 Task: Create a due date automation trigger when advanced on, on the monday of the week a card is due add fields without custom field "Resume" set to a date not in this month at 11:00 AM.
Action: Mouse moved to (932, 274)
Screenshot: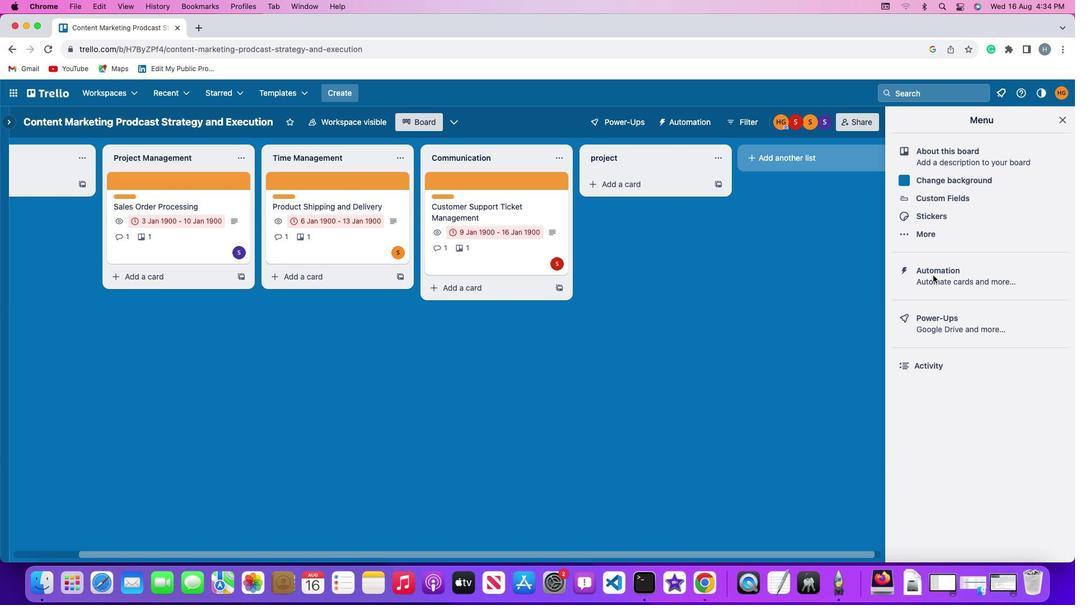 
Action: Mouse pressed left at (932, 274)
Screenshot: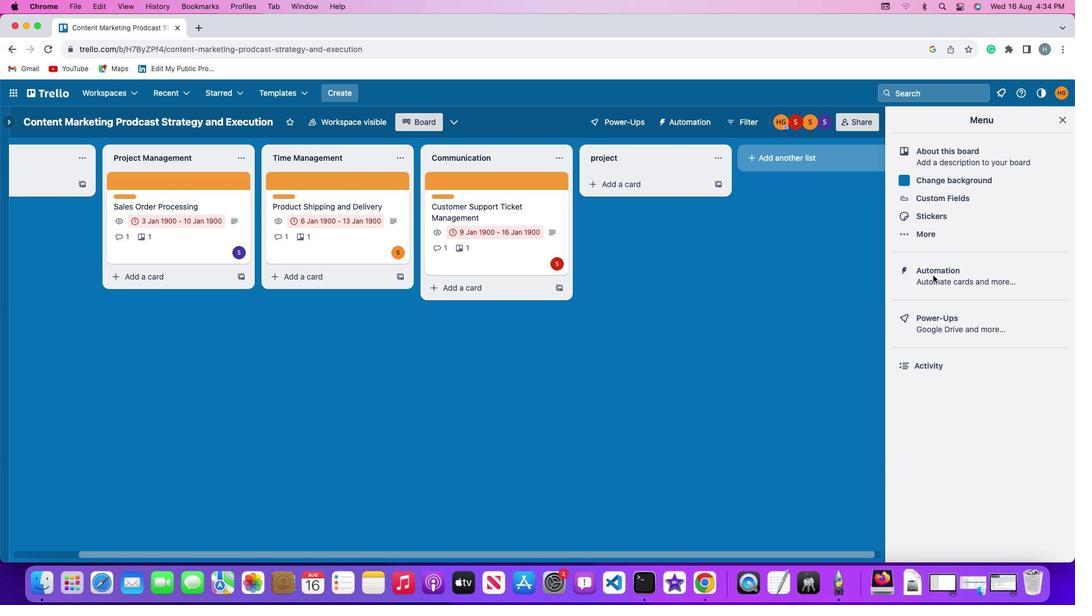 
Action: Mouse pressed left at (932, 274)
Screenshot: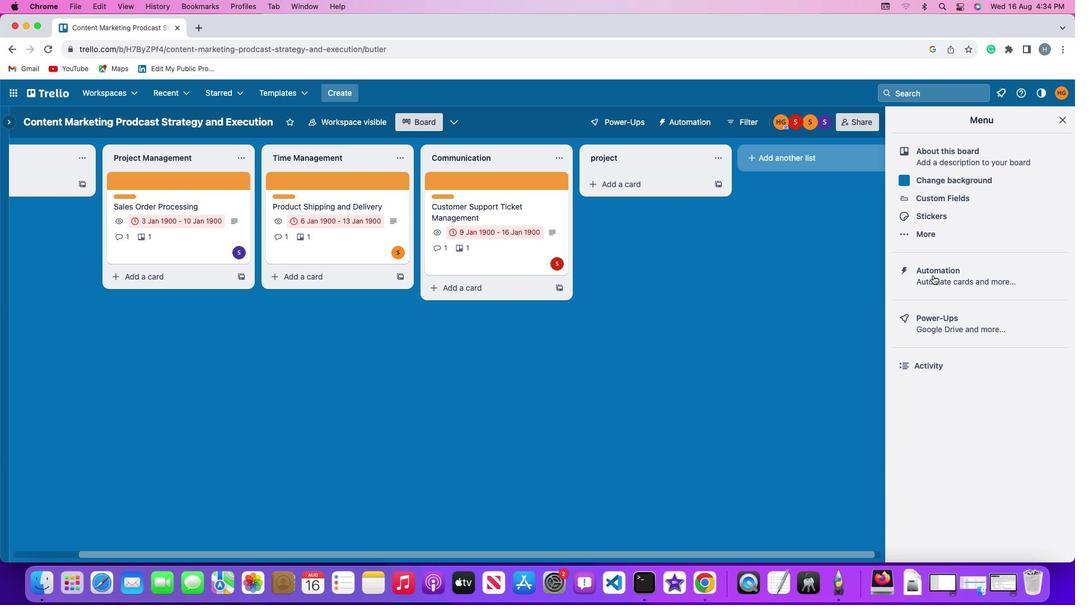 
Action: Mouse moved to (79, 261)
Screenshot: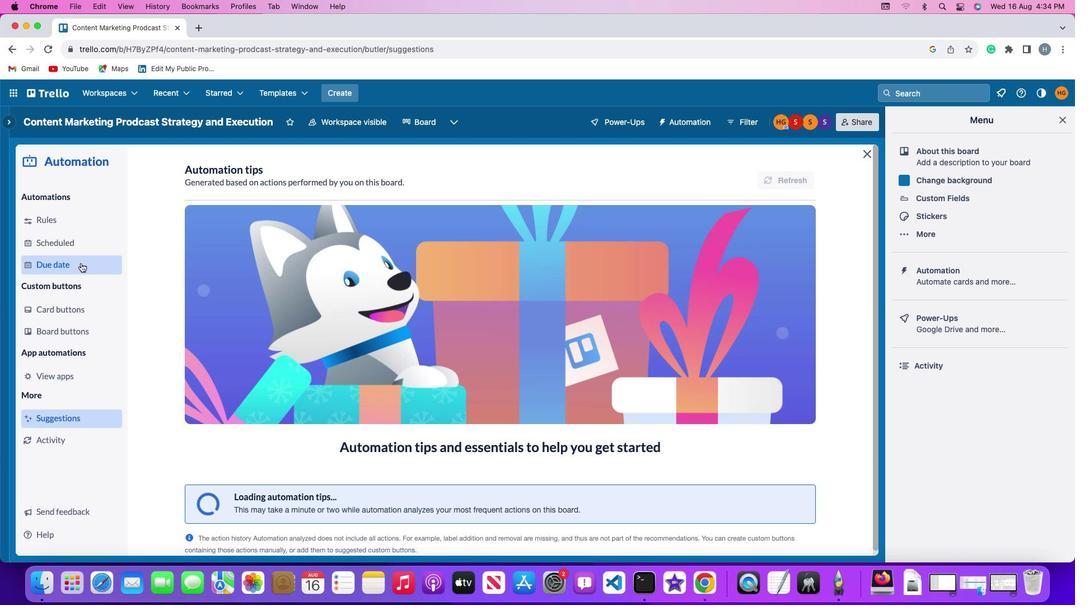 
Action: Mouse pressed left at (79, 261)
Screenshot: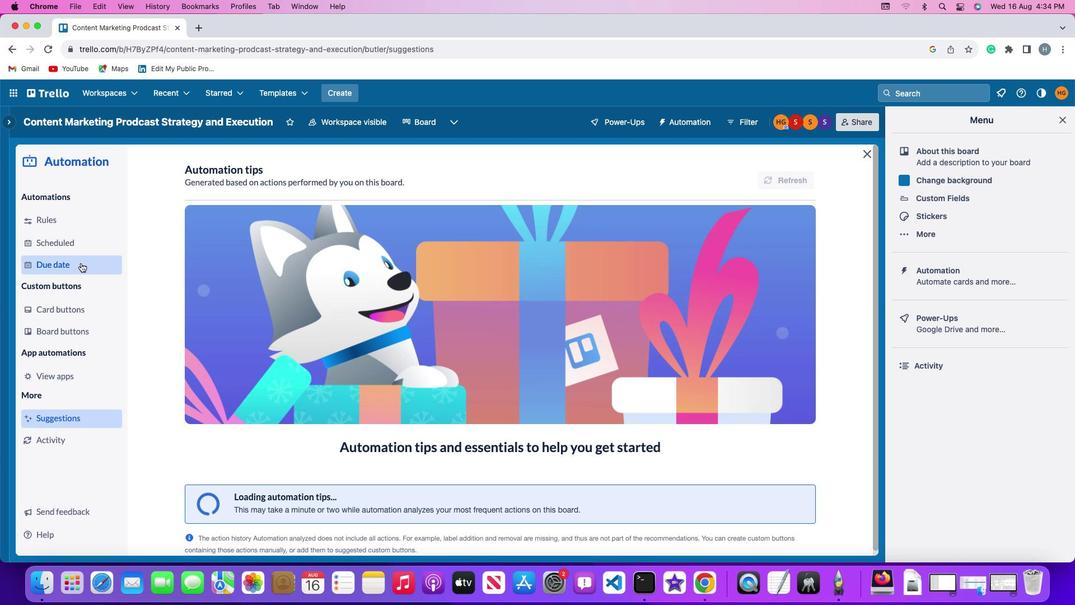 
Action: Mouse moved to (755, 174)
Screenshot: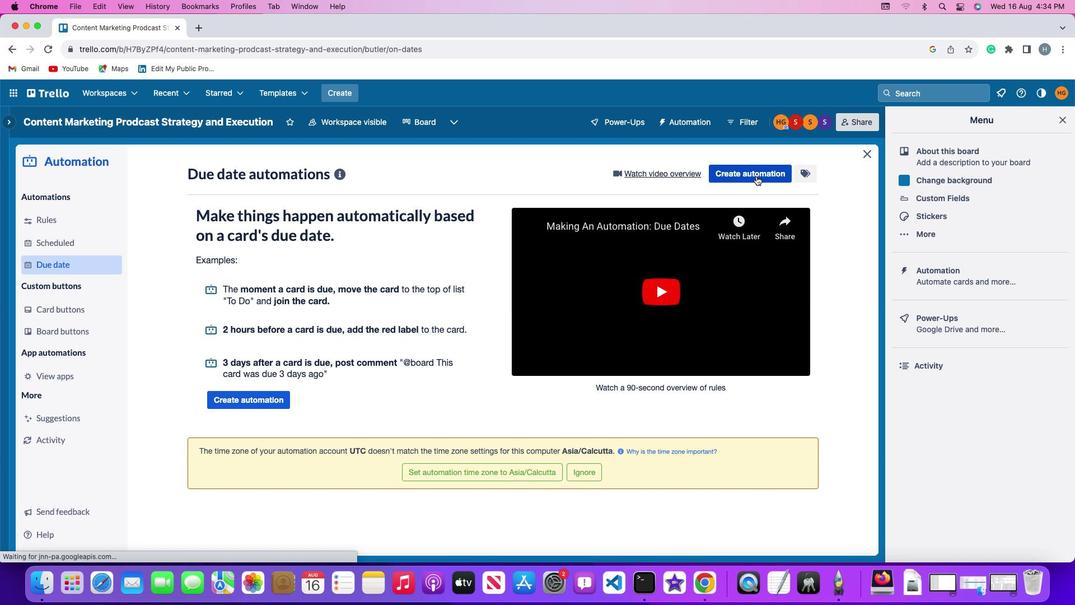 
Action: Mouse pressed left at (755, 174)
Screenshot: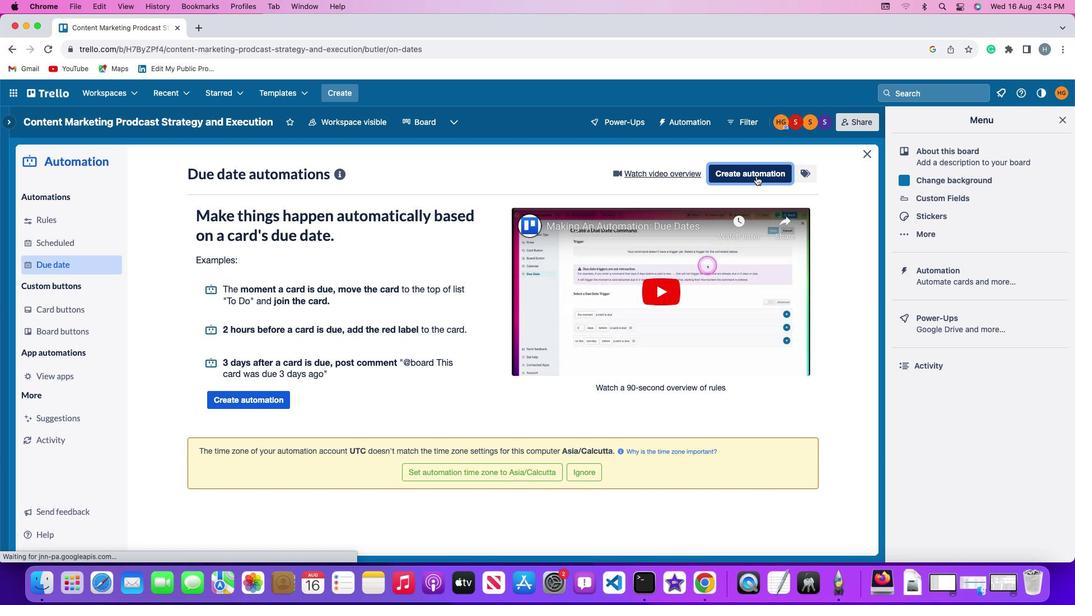 
Action: Mouse moved to (207, 278)
Screenshot: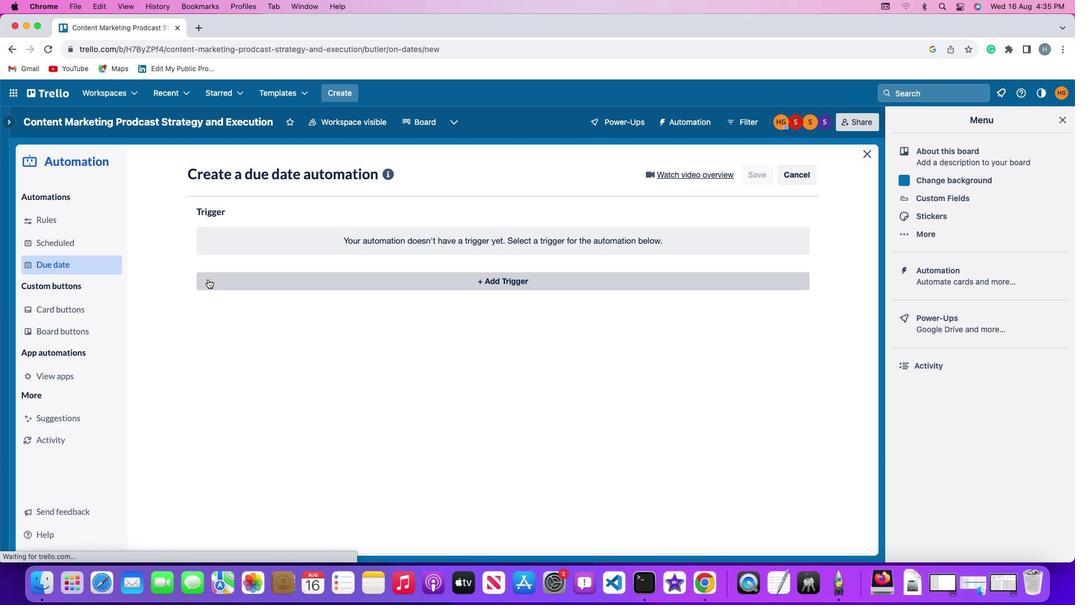 
Action: Mouse pressed left at (207, 278)
Screenshot: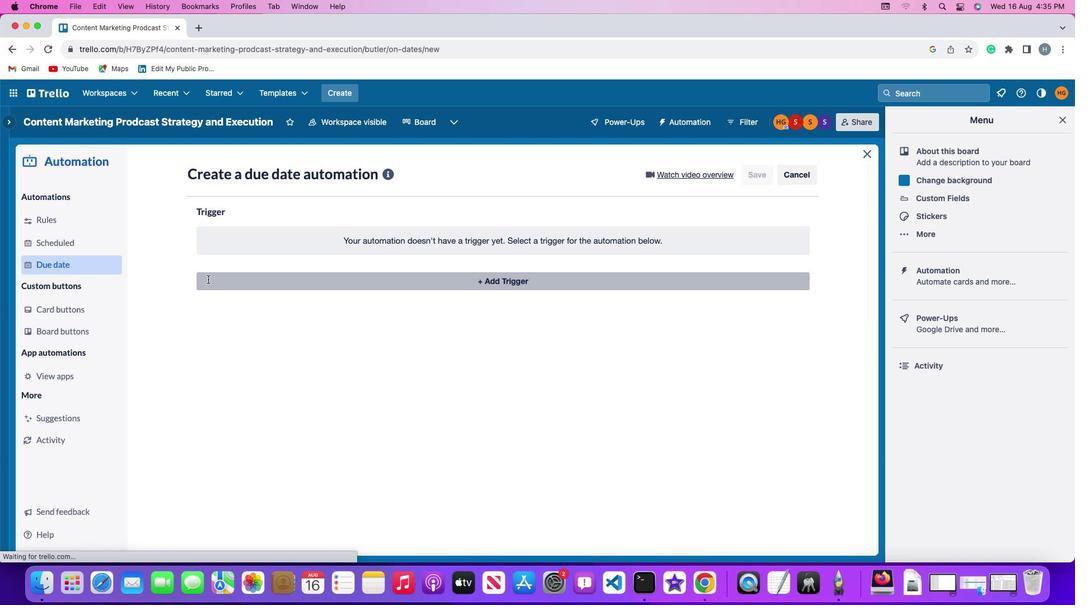 
Action: Mouse moved to (253, 486)
Screenshot: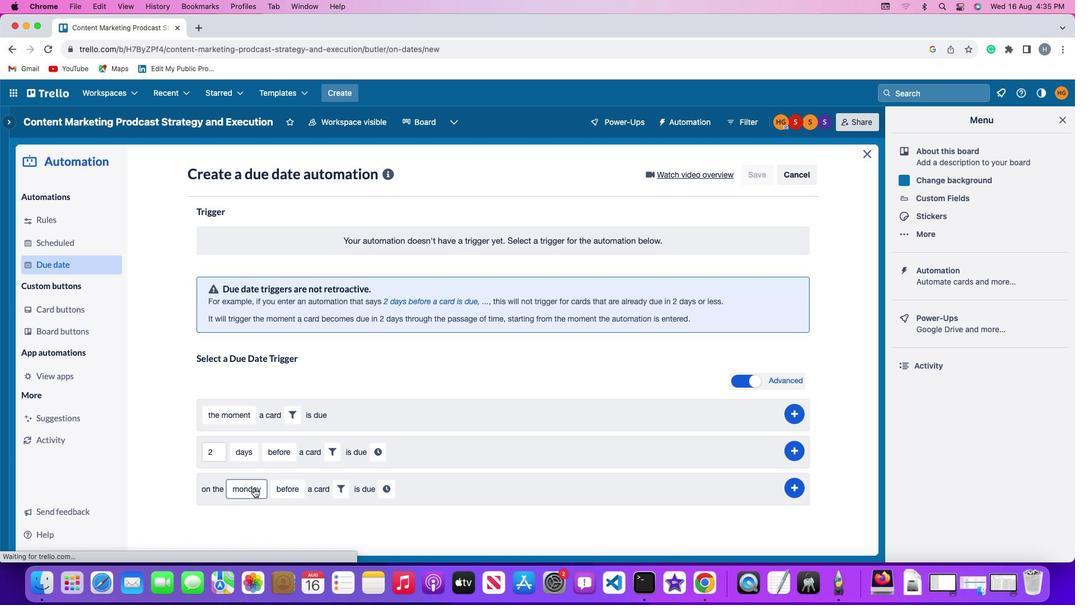 
Action: Mouse pressed left at (253, 486)
Screenshot: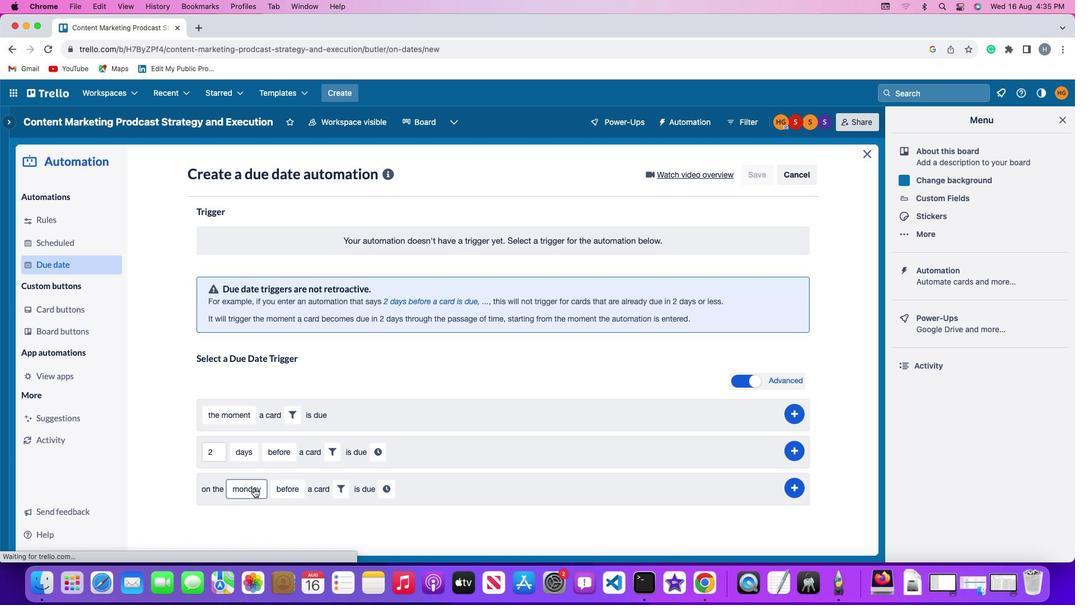 
Action: Mouse moved to (258, 331)
Screenshot: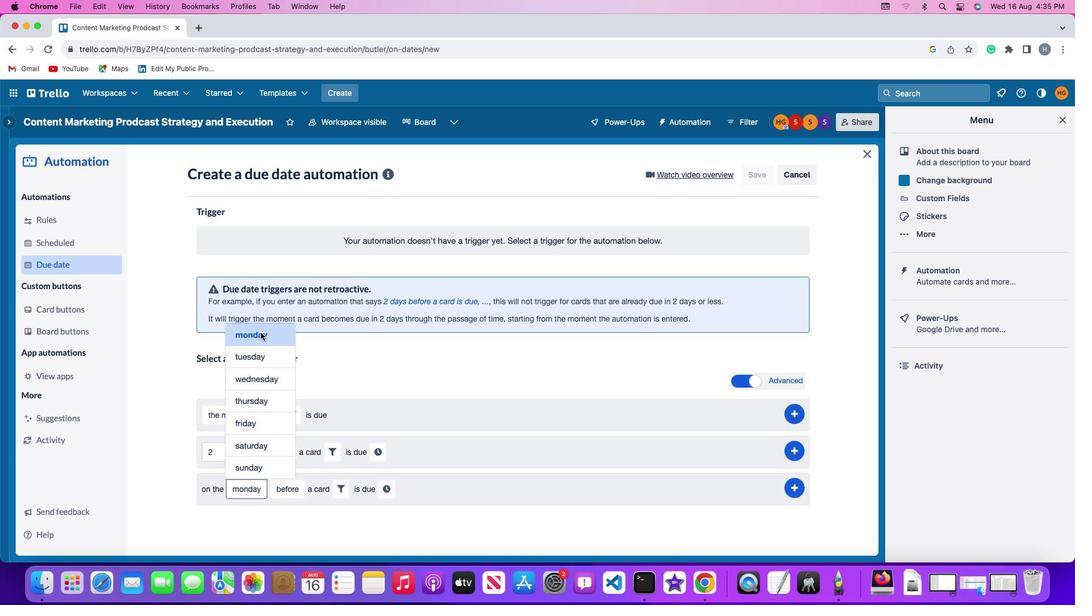 
Action: Mouse pressed left at (258, 331)
Screenshot: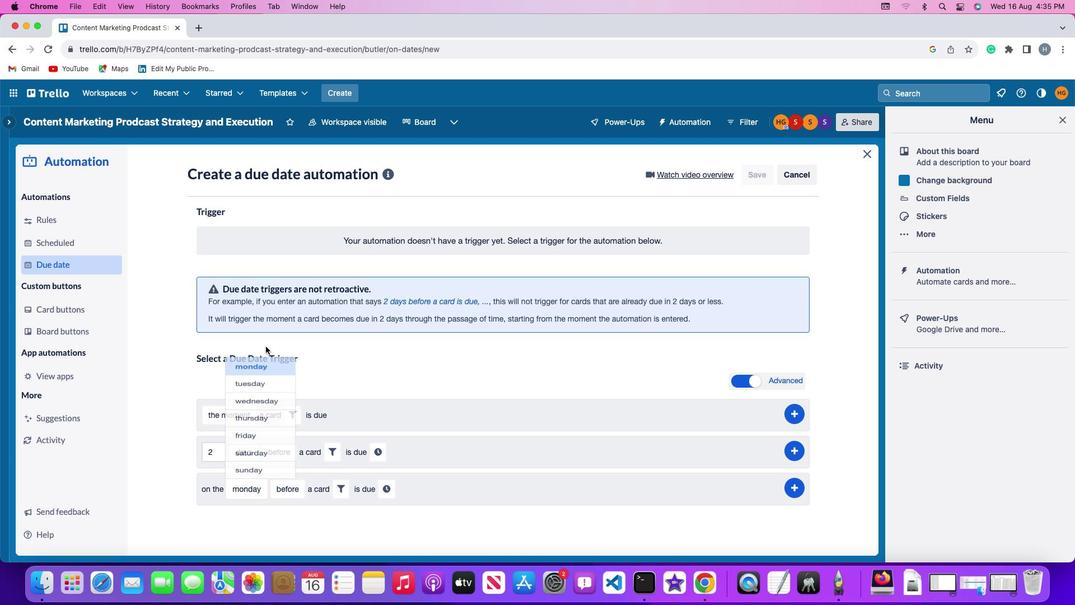 
Action: Mouse moved to (287, 490)
Screenshot: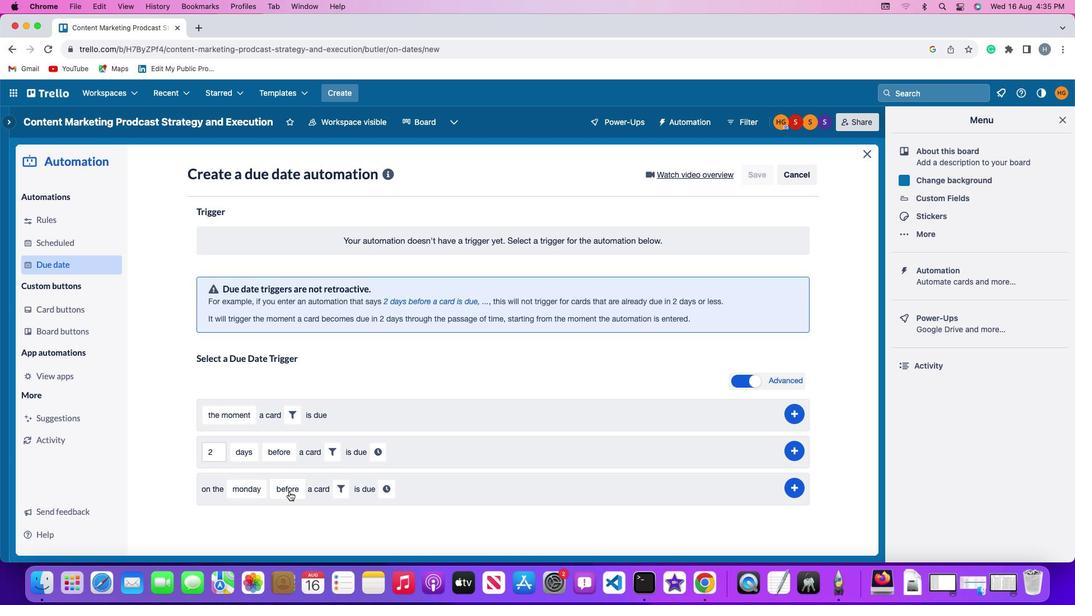 
Action: Mouse pressed left at (287, 490)
Screenshot: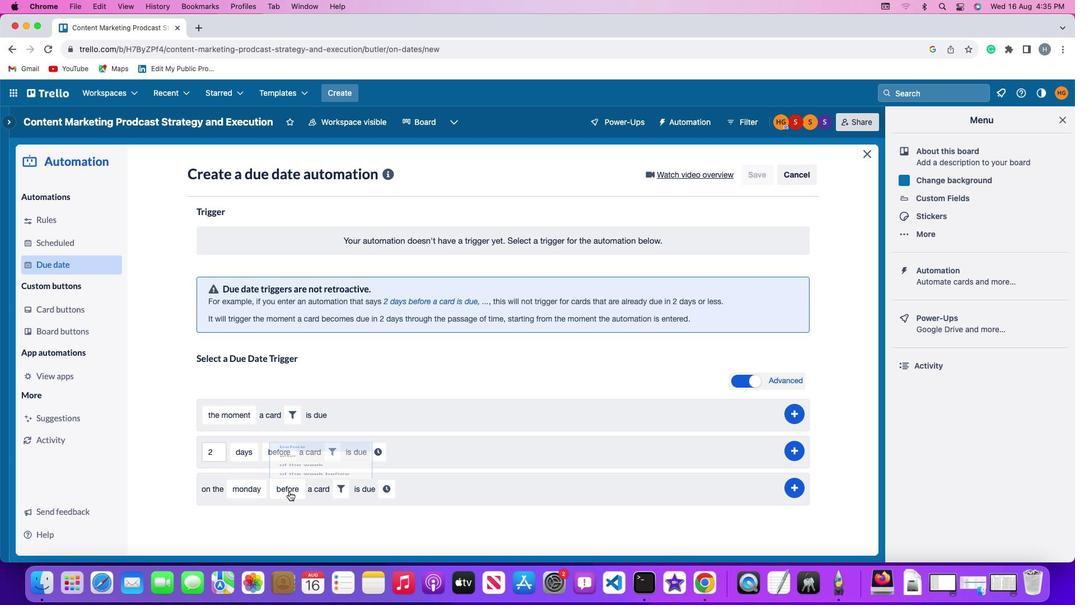 
Action: Mouse moved to (297, 445)
Screenshot: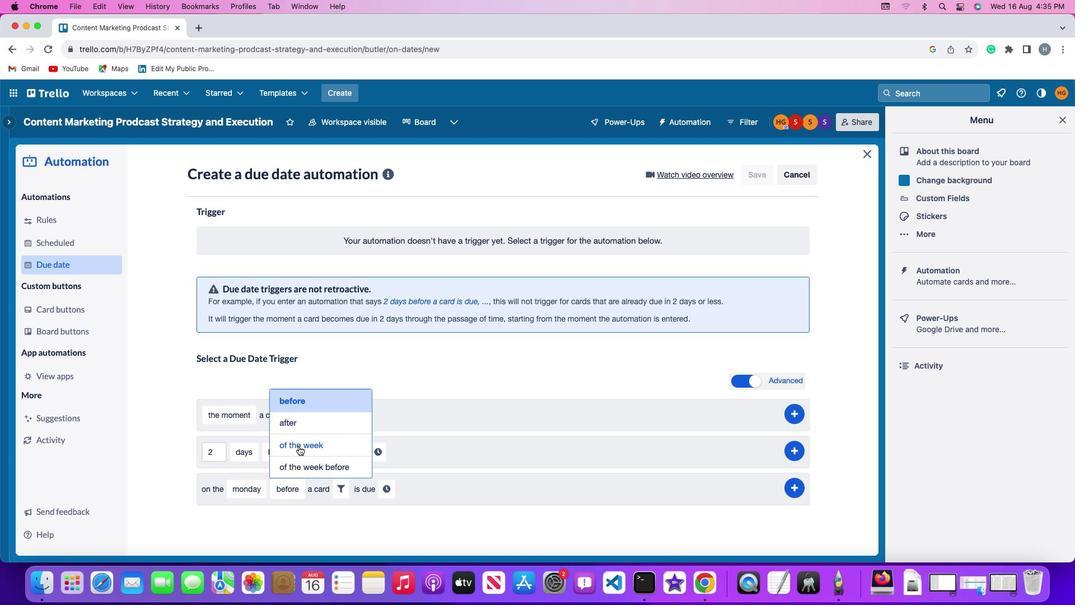 
Action: Mouse pressed left at (297, 445)
Screenshot: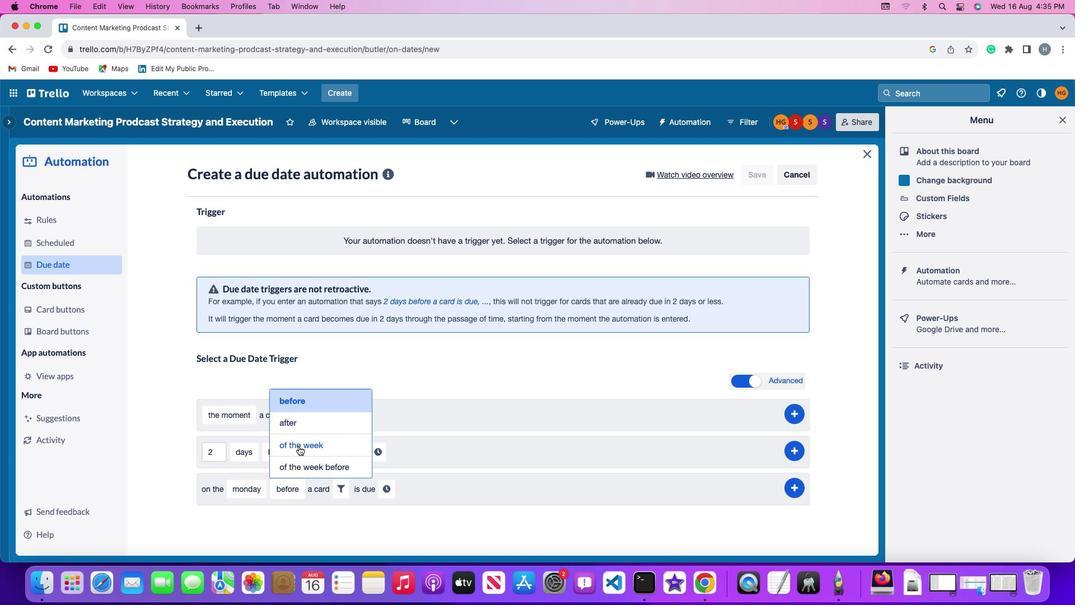 
Action: Mouse moved to (355, 487)
Screenshot: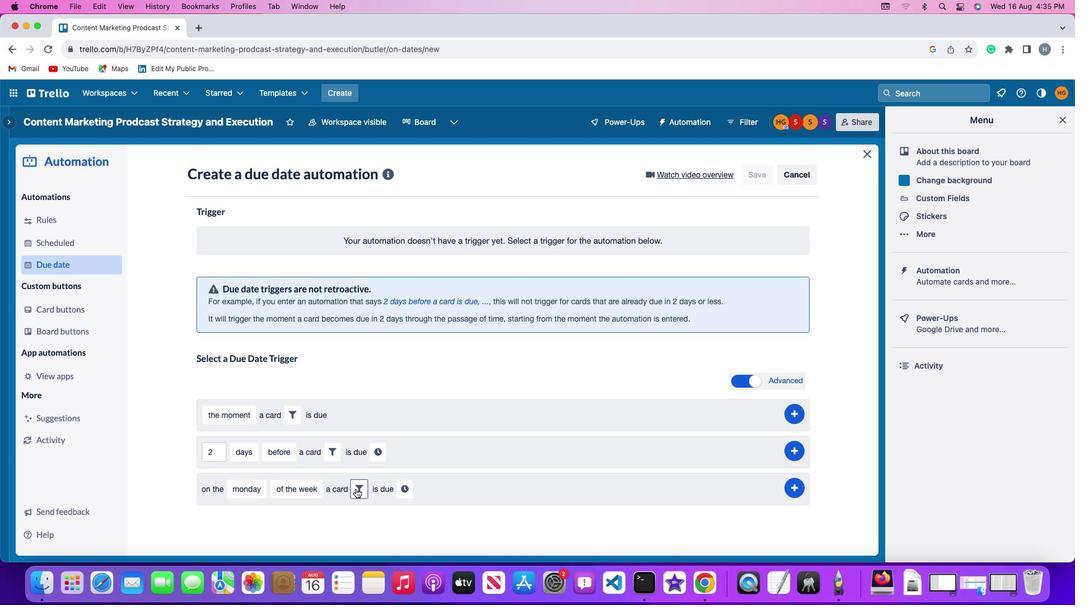 
Action: Mouse pressed left at (355, 487)
Screenshot: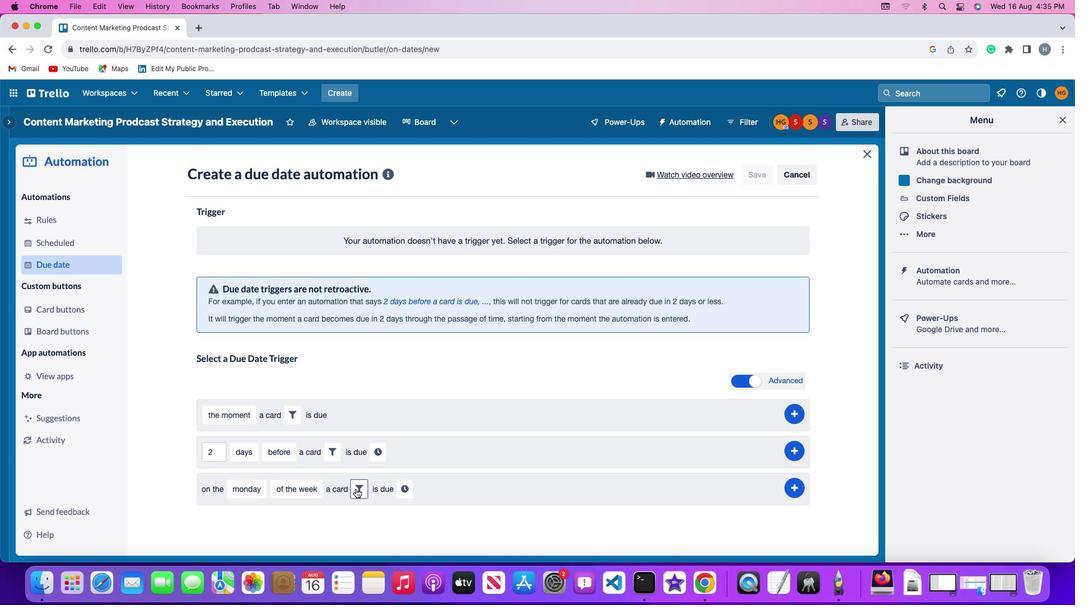 
Action: Mouse moved to (538, 526)
Screenshot: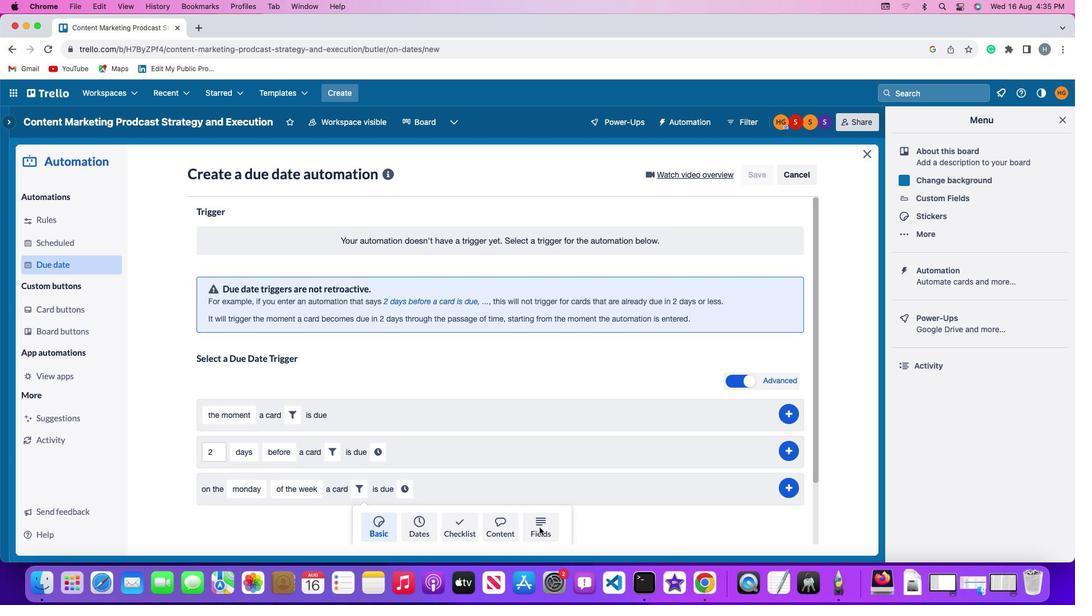 
Action: Mouse pressed left at (538, 526)
Screenshot: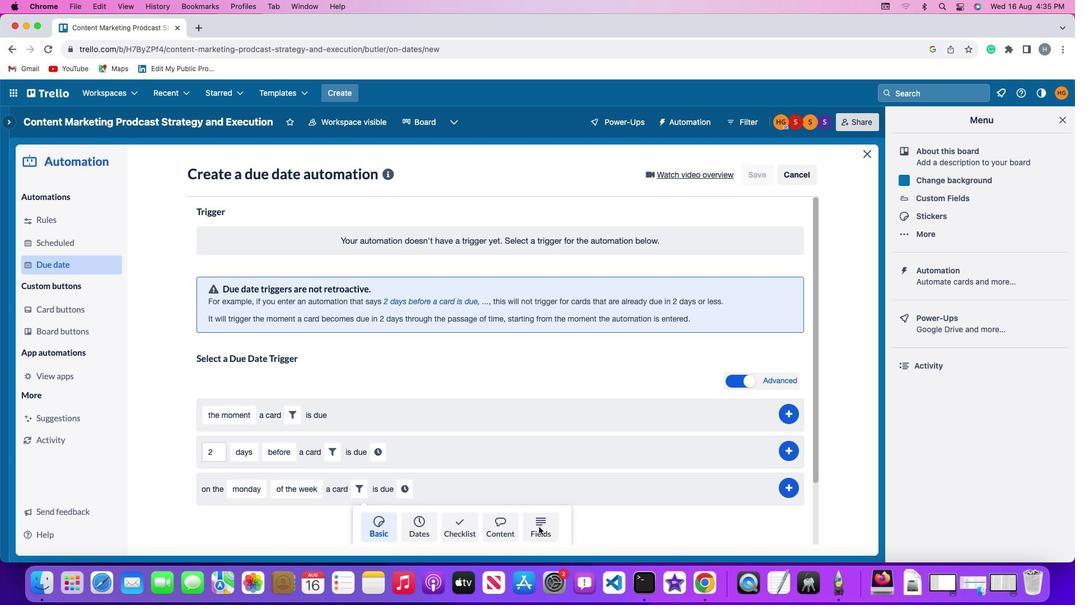 
Action: Mouse moved to (340, 494)
Screenshot: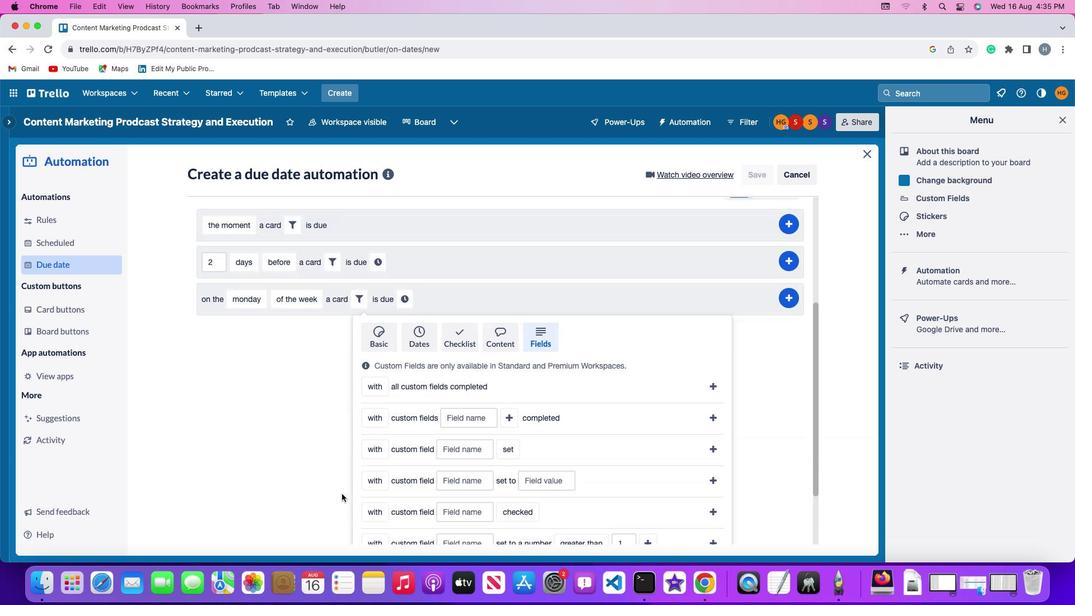 
Action: Mouse scrolled (340, 494) with delta (0, -1)
Screenshot: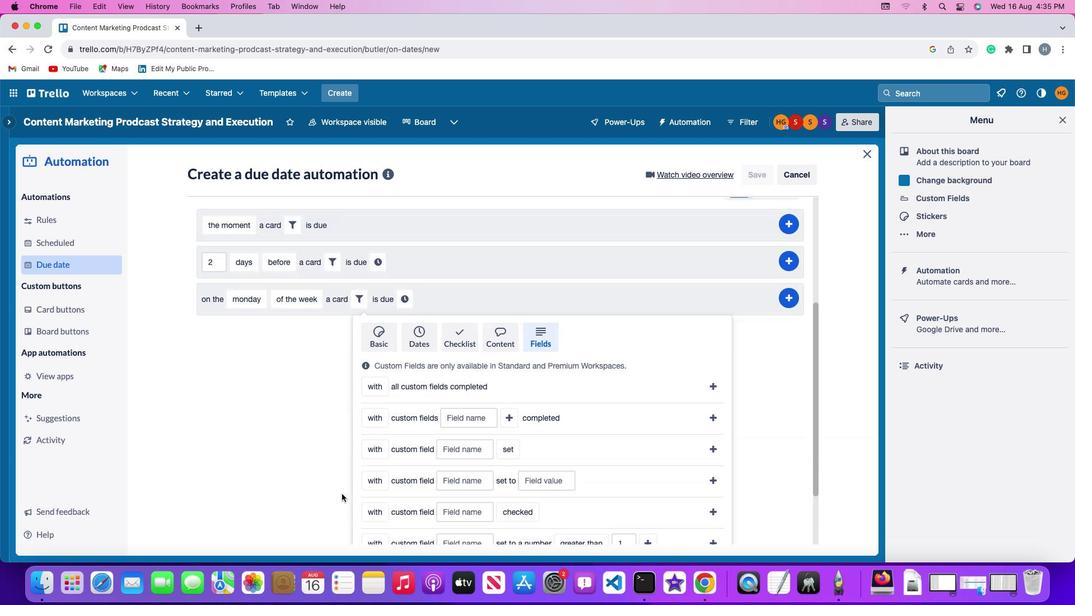 
Action: Mouse scrolled (340, 494) with delta (0, -1)
Screenshot: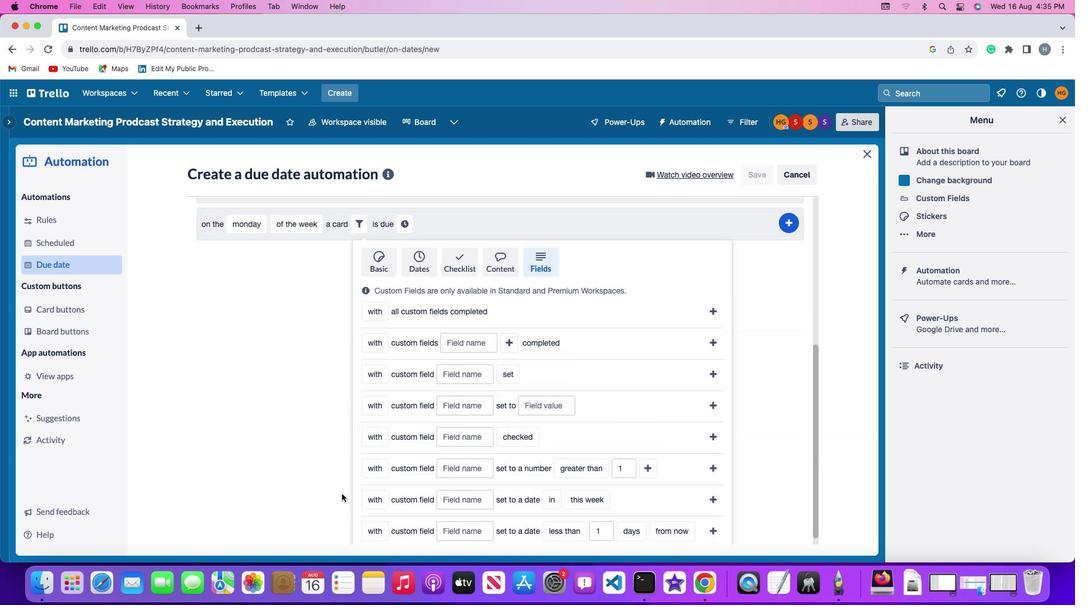 
Action: Mouse scrolled (340, 494) with delta (0, -2)
Screenshot: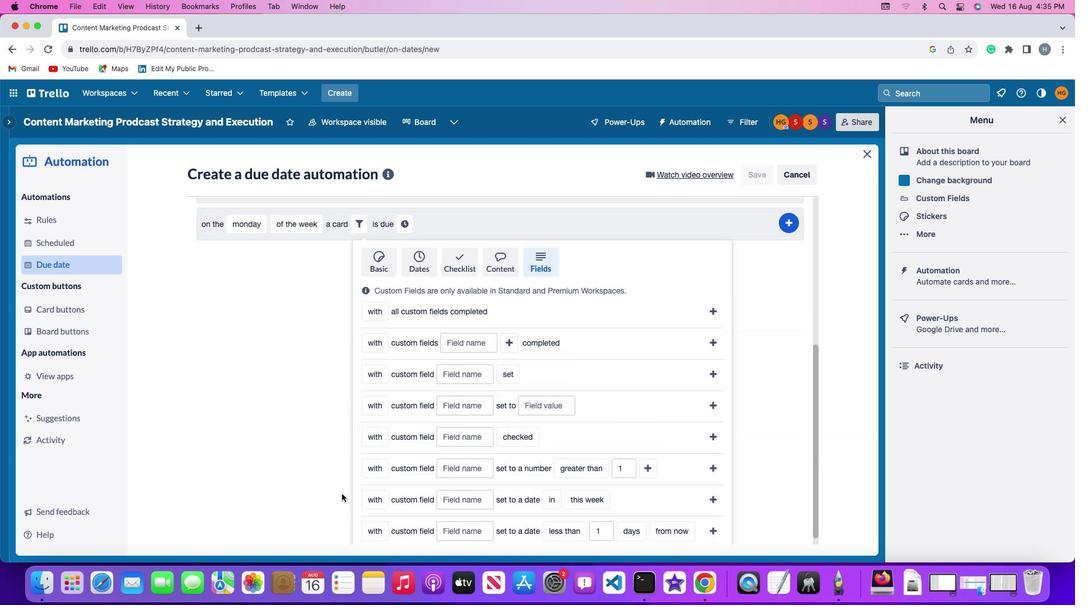 
Action: Mouse scrolled (340, 494) with delta (0, -3)
Screenshot: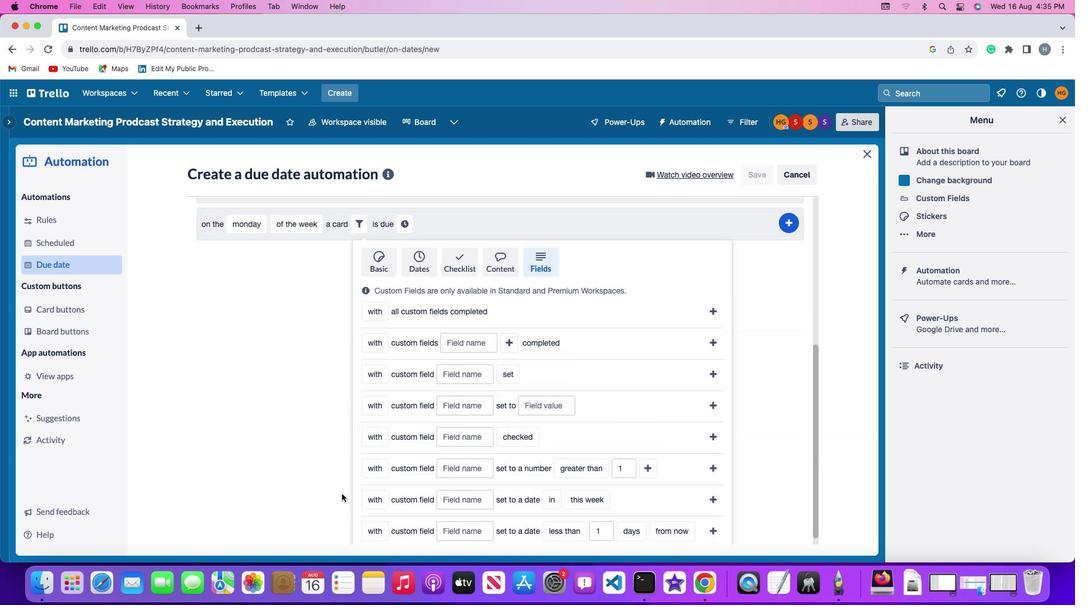 
Action: Mouse scrolled (340, 494) with delta (0, -3)
Screenshot: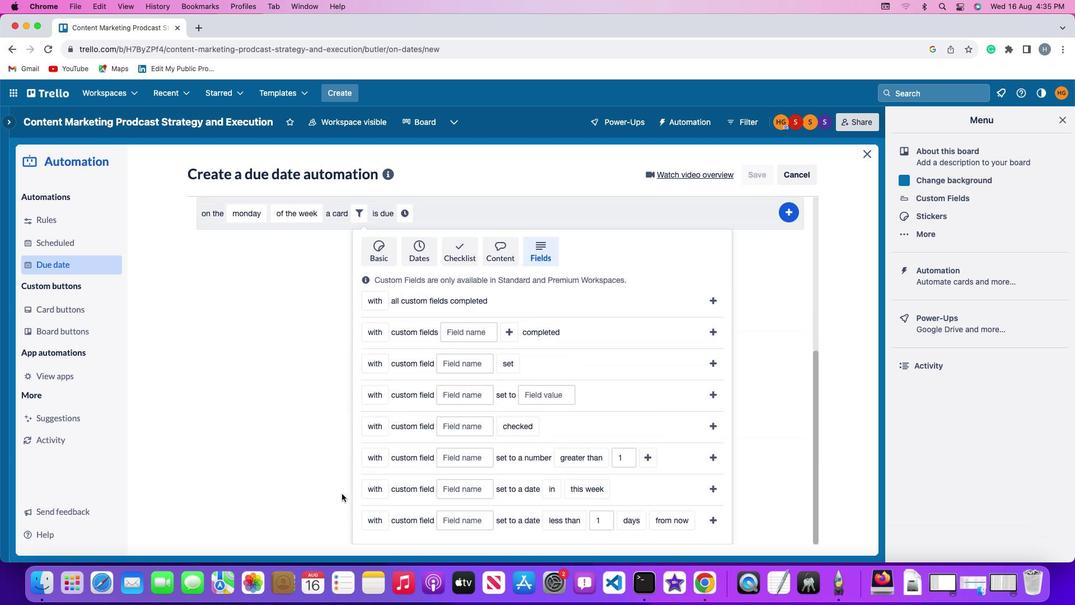 
Action: Mouse moved to (340, 493)
Screenshot: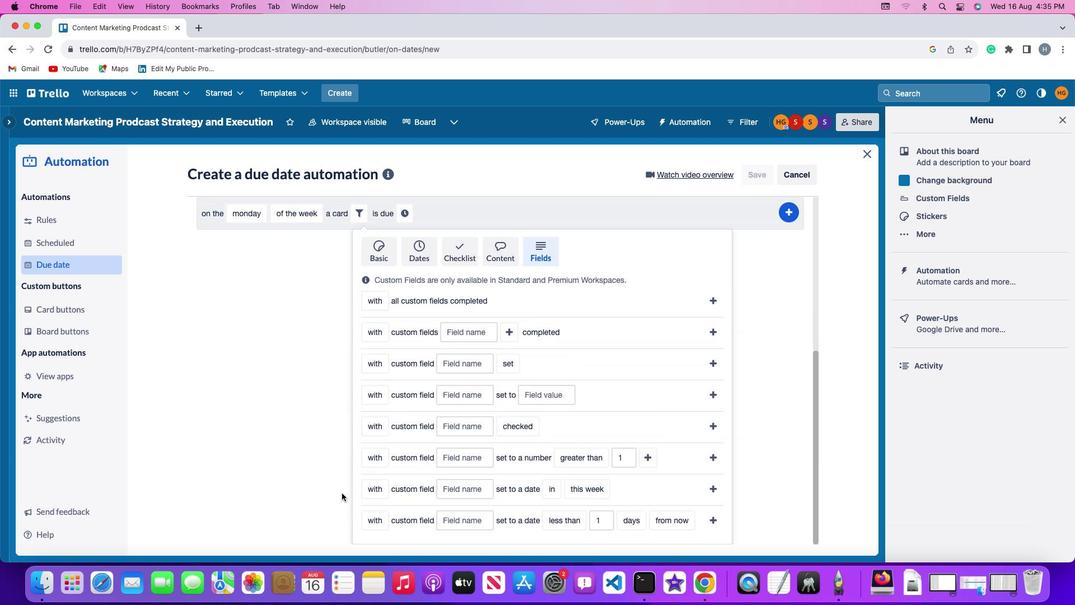 
Action: Mouse scrolled (340, 493) with delta (0, -3)
Screenshot: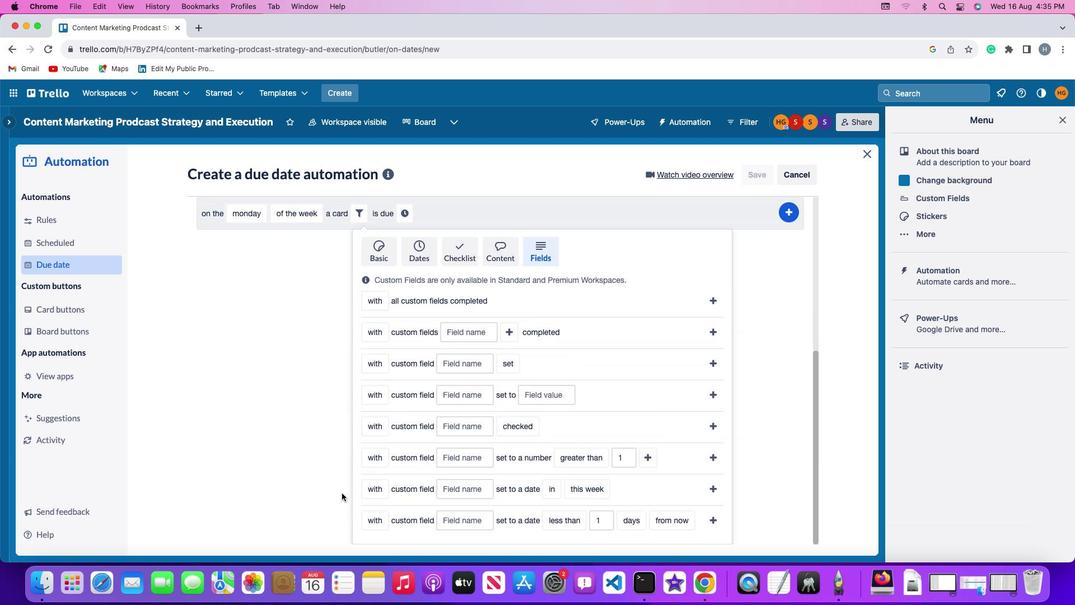
Action: Mouse moved to (339, 487)
Screenshot: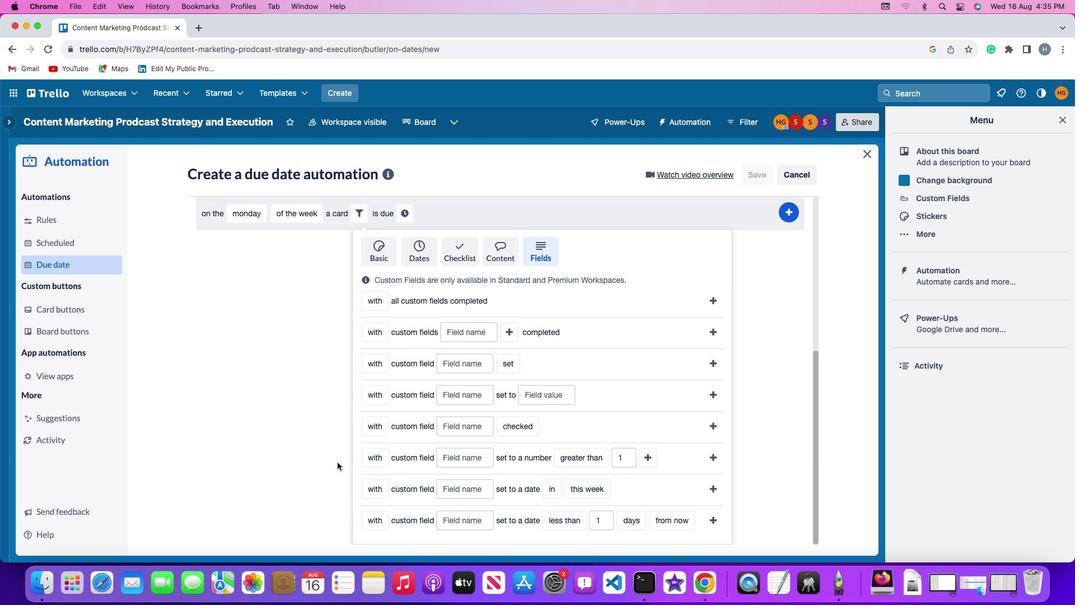 
Action: Mouse scrolled (339, 487) with delta (0, -1)
Screenshot: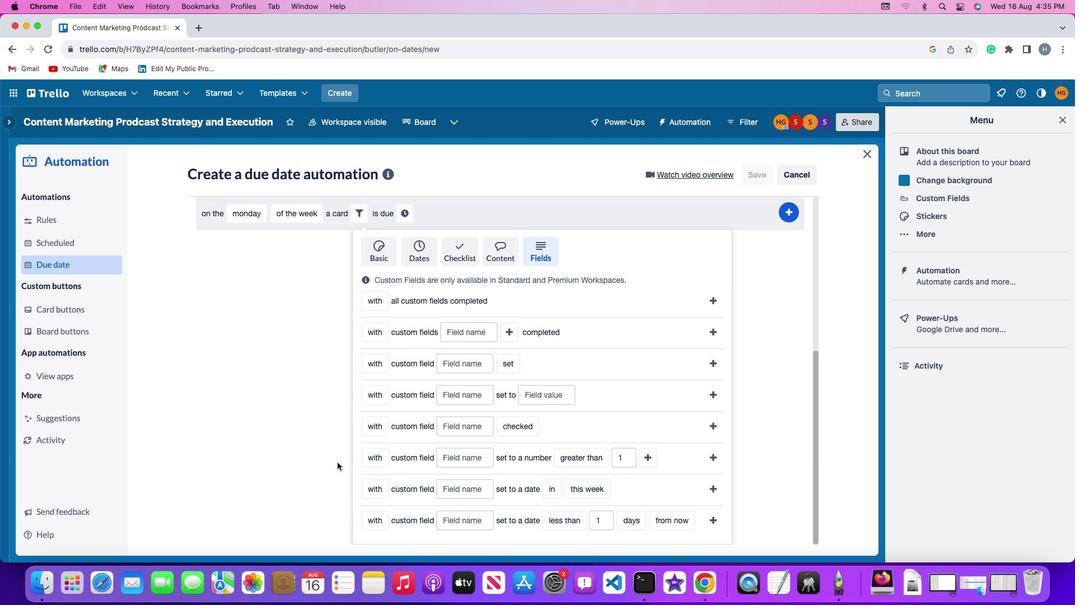 
Action: Mouse moved to (339, 487)
Screenshot: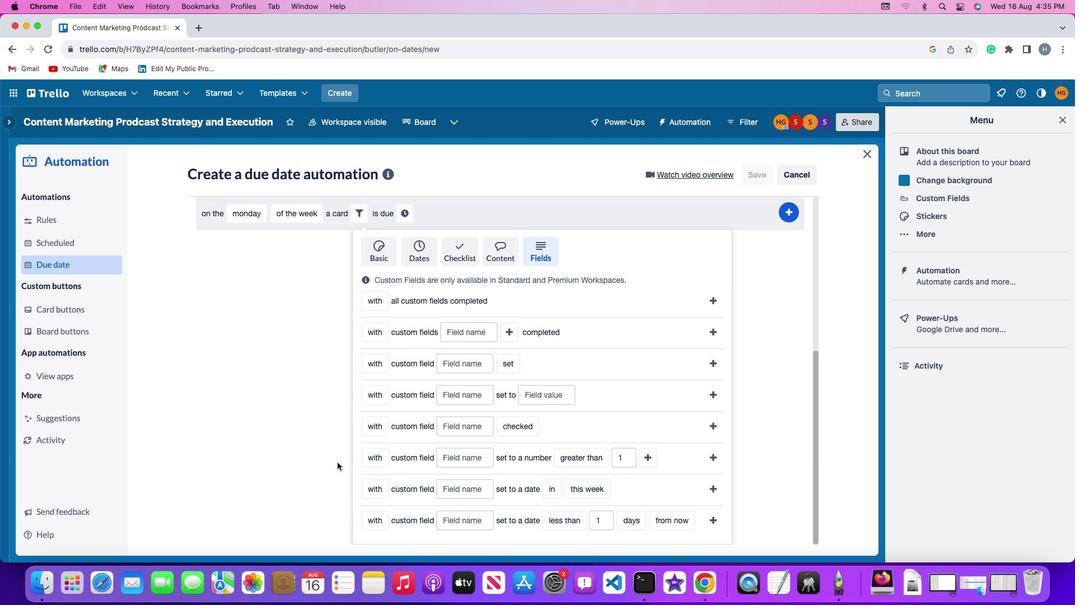 
Action: Mouse scrolled (339, 487) with delta (0, -1)
Screenshot: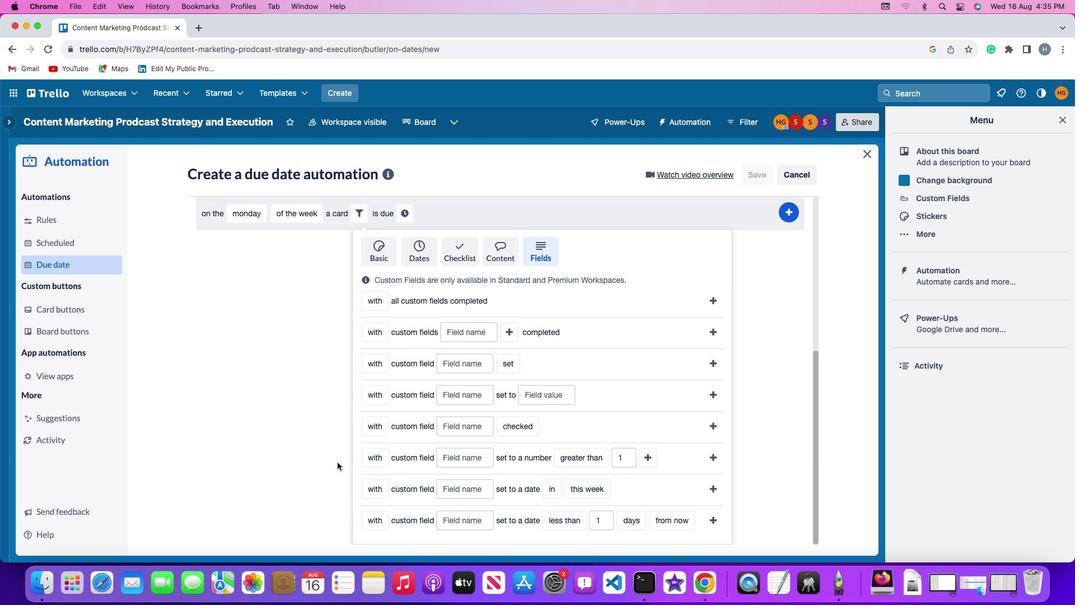 
Action: Mouse moved to (339, 486)
Screenshot: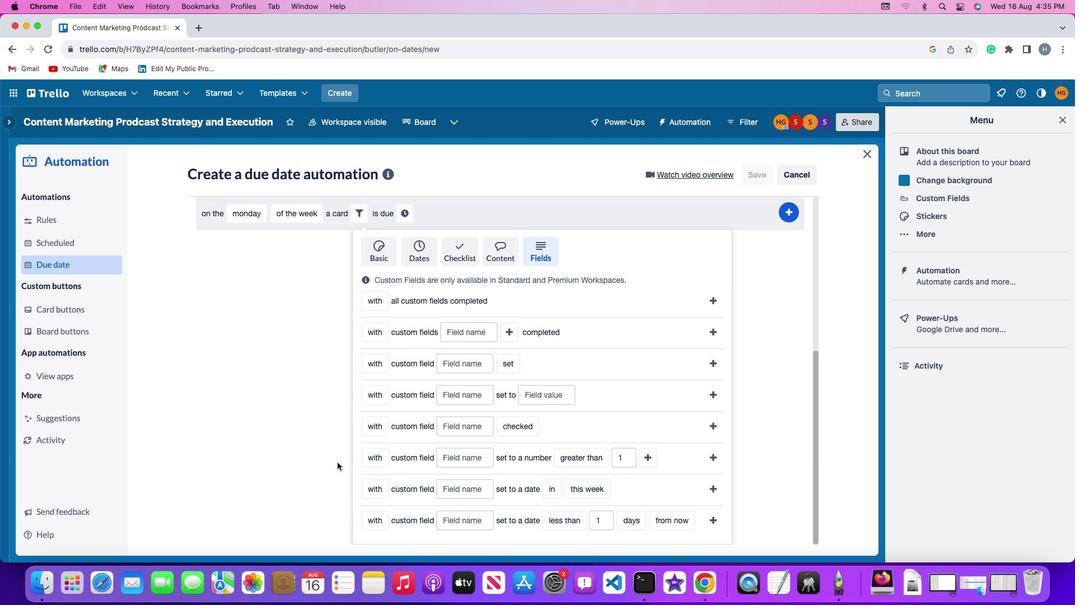 
Action: Mouse scrolled (339, 486) with delta (0, -2)
Screenshot: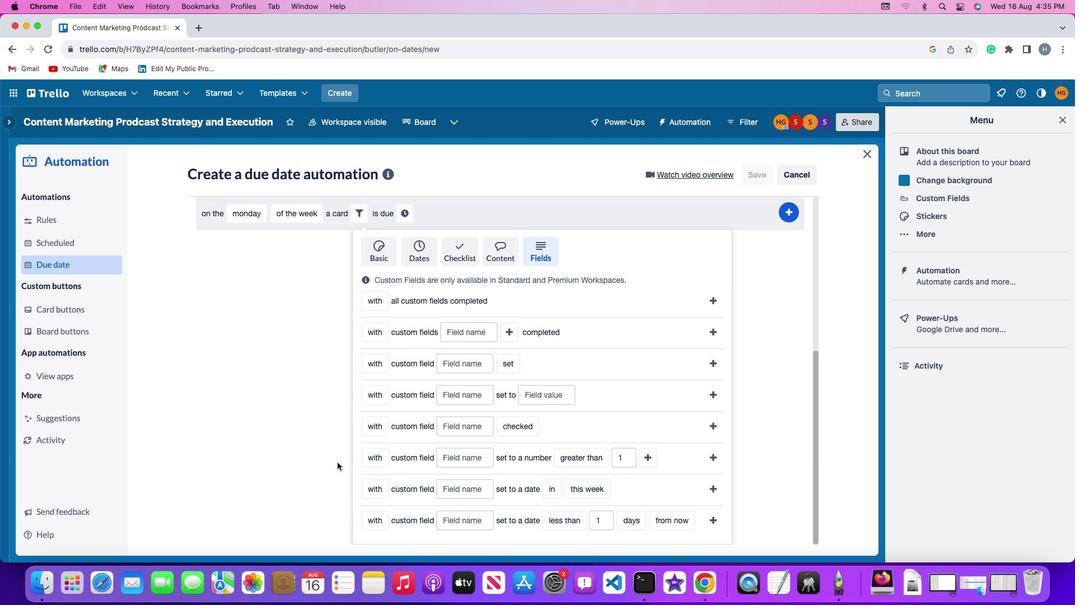 
Action: Mouse moved to (339, 484)
Screenshot: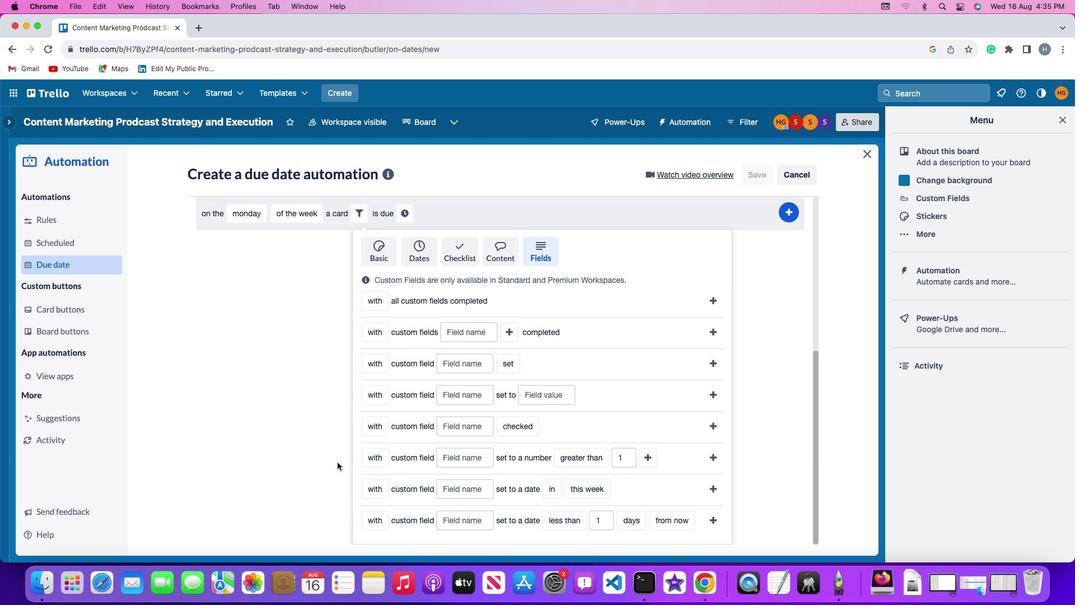 
Action: Mouse scrolled (339, 484) with delta (0, -3)
Screenshot: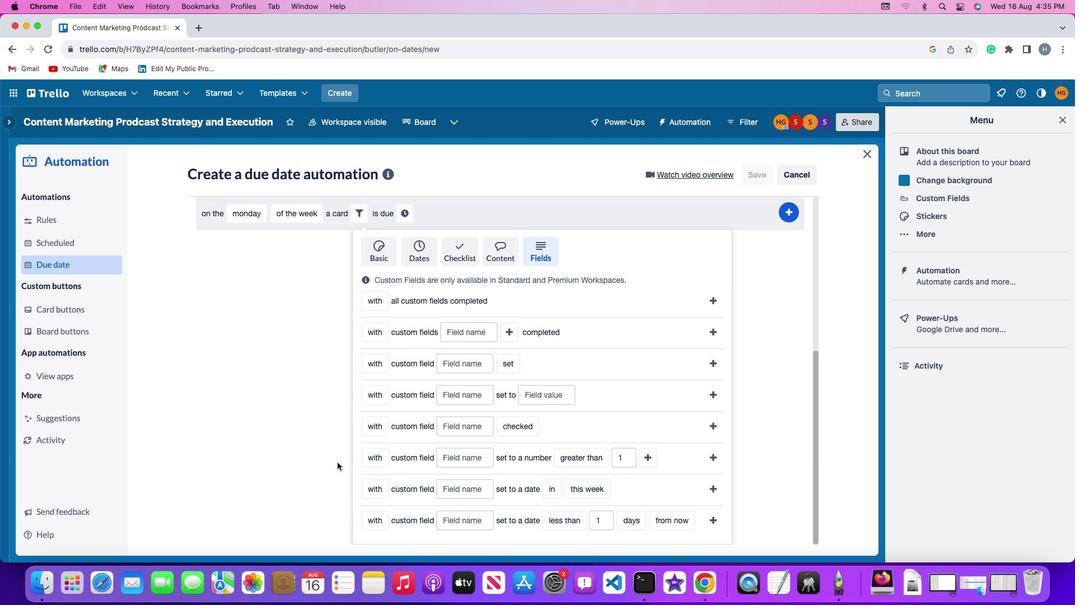 
Action: Mouse moved to (336, 461)
Screenshot: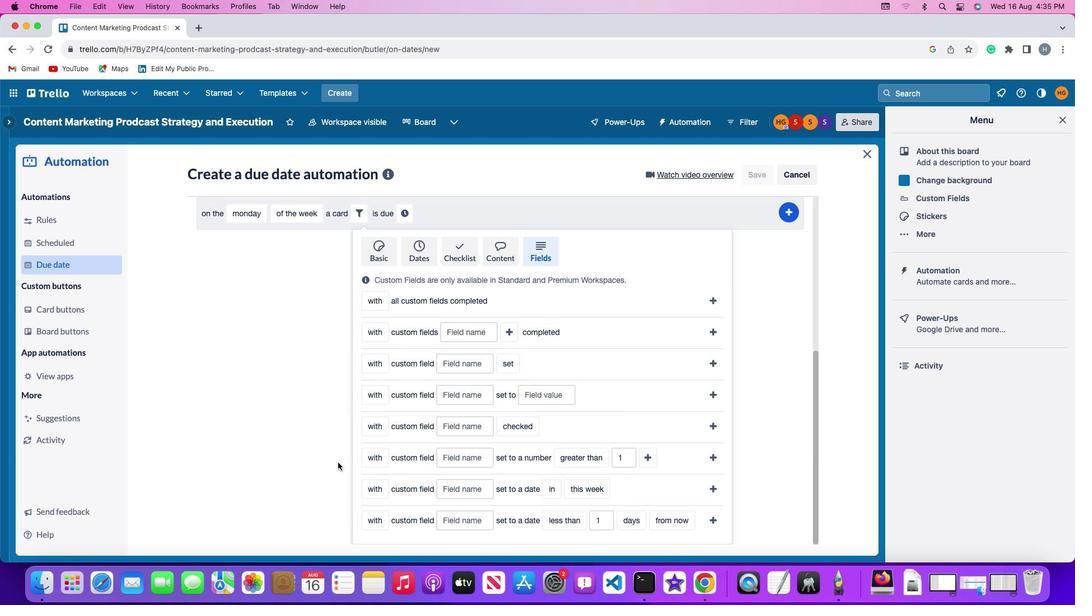 
Action: Mouse scrolled (336, 461) with delta (0, -1)
Screenshot: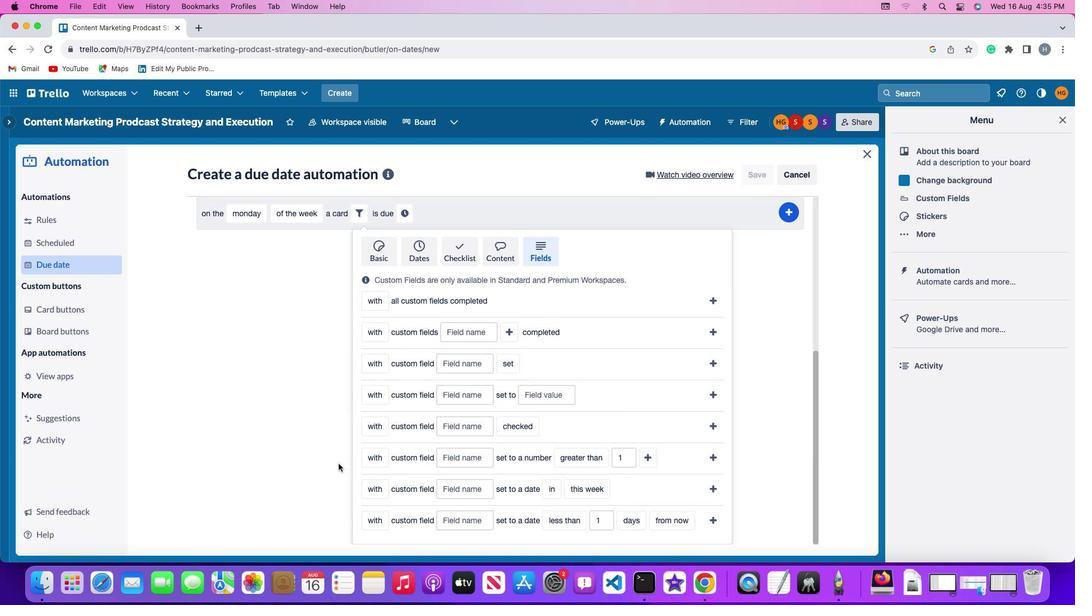 
Action: Mouse scrolled (336, 461) with delta (0, -1)
Screenshot: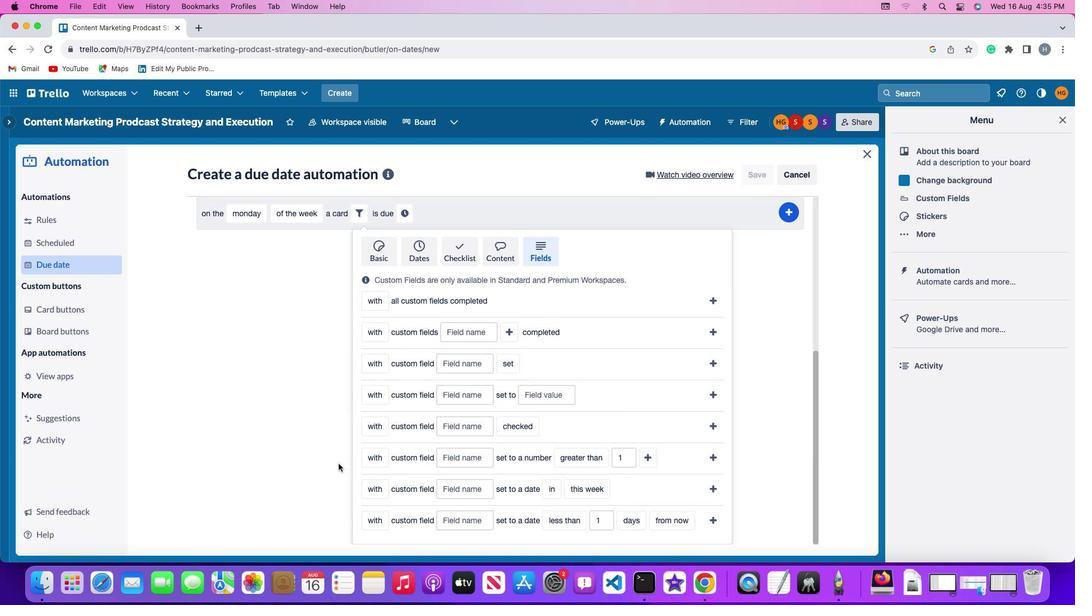 
Action: Mouse scrolled (336, 461) with delta (0, -2)
Screenshot: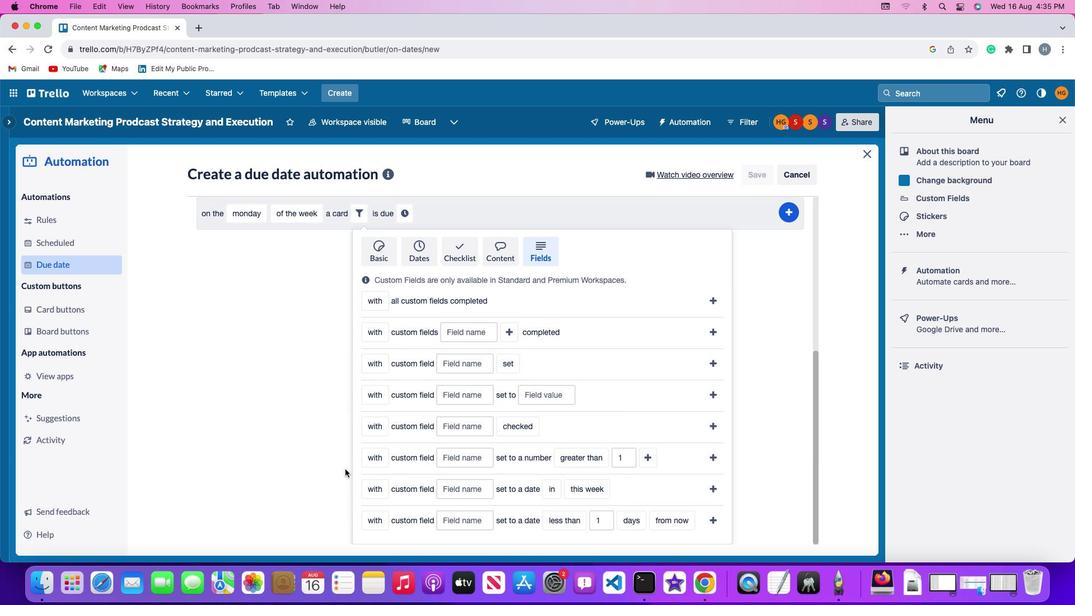 
Action: Mouse moved to (336, 461)
Screenshot: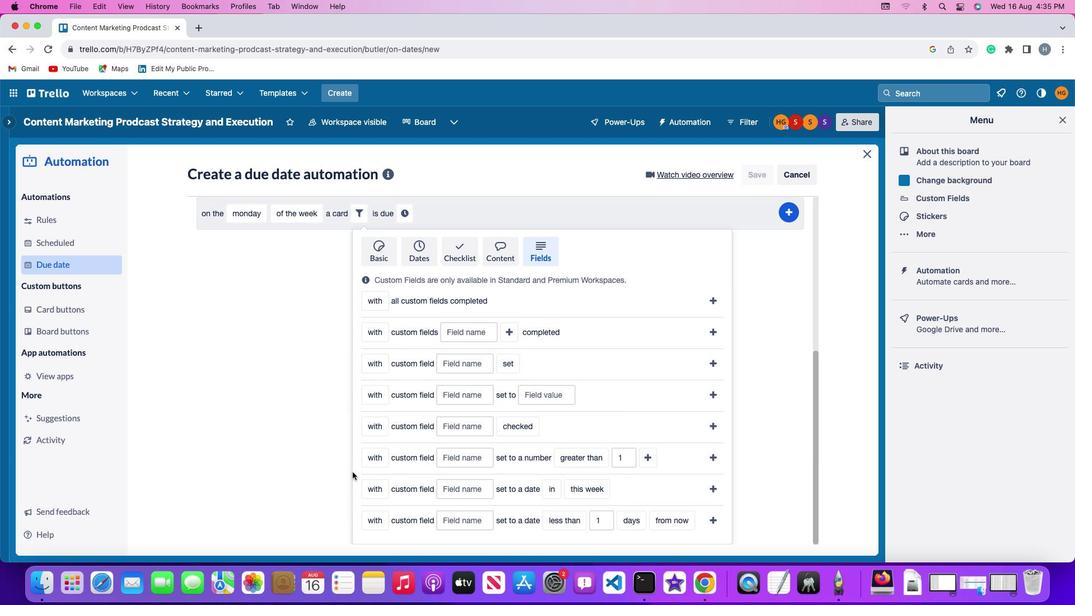 
Action: Mouse scrolled (336, 461) with delta (0, -3)
Screenshot: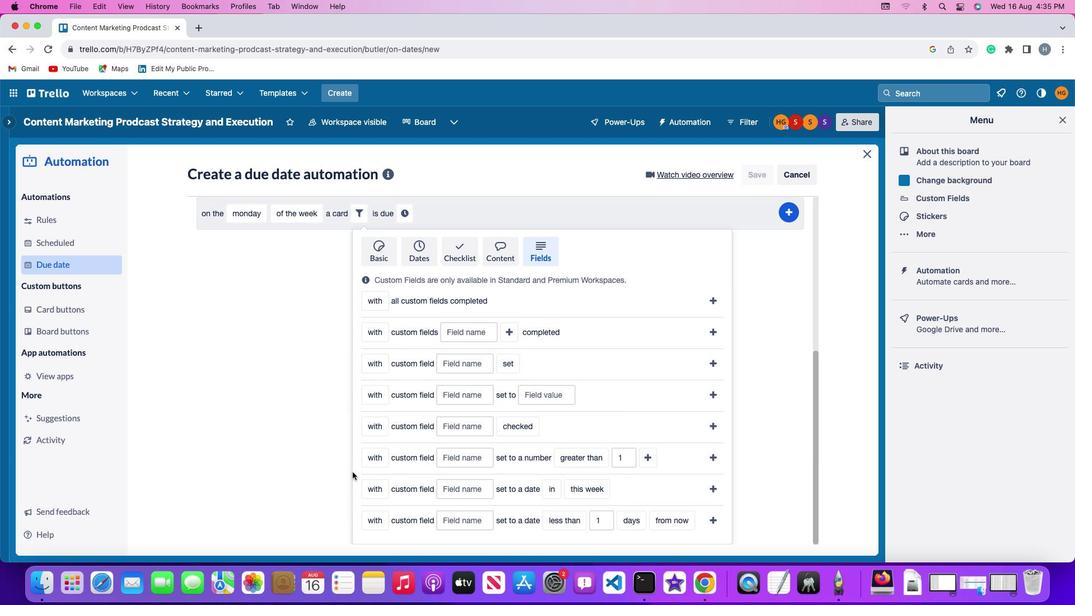 
Action: Mouse moved to (375, 483)
Screenshot: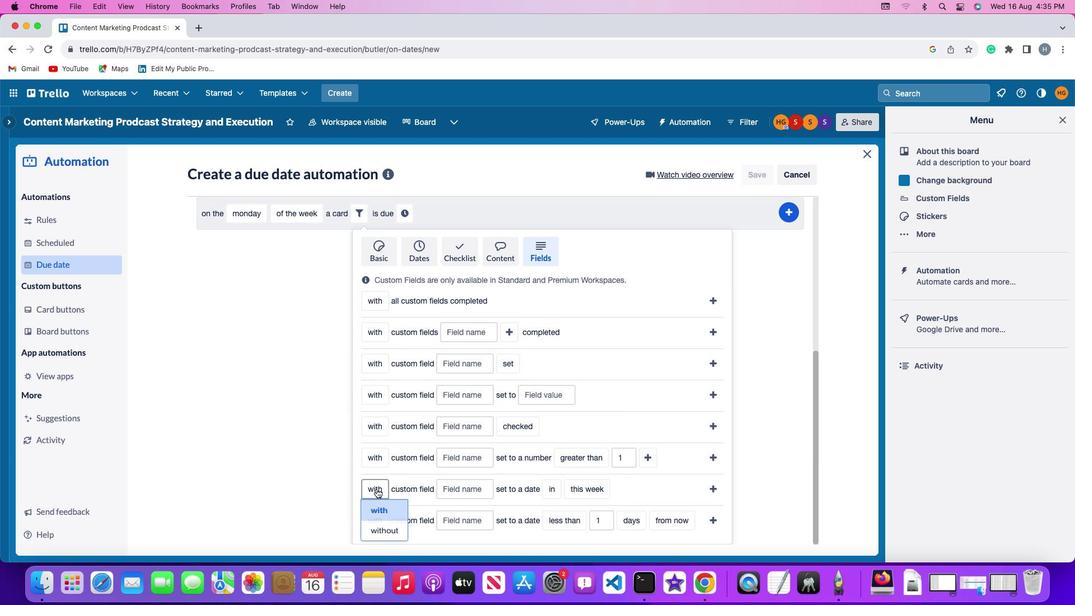 
Action: Mouse pressed left at (375, 483)
Screenshot: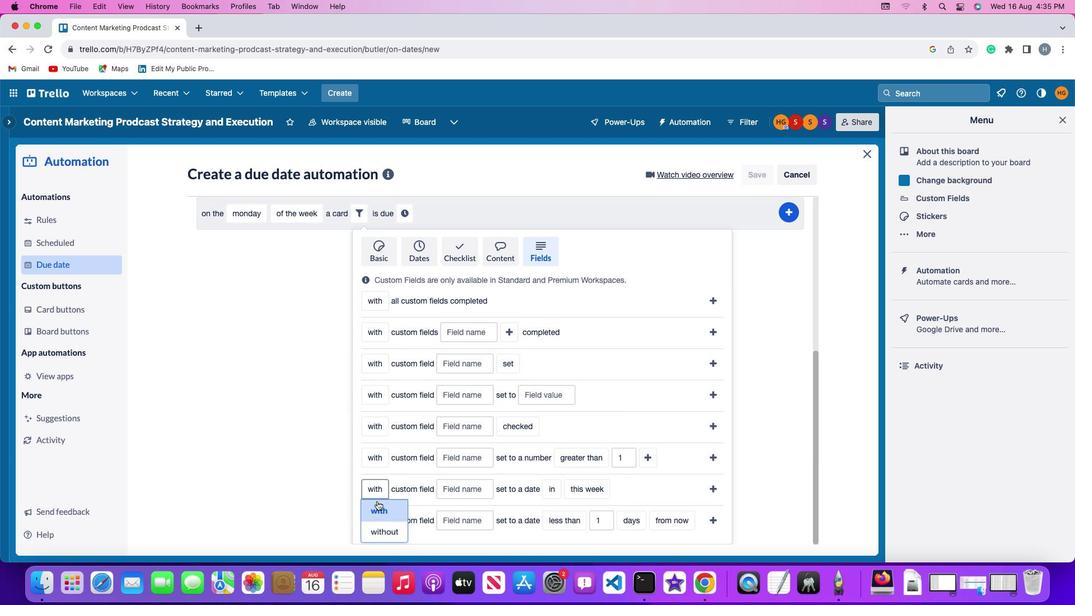 
Action: Mouse moved to (382, 531)
Screenshot: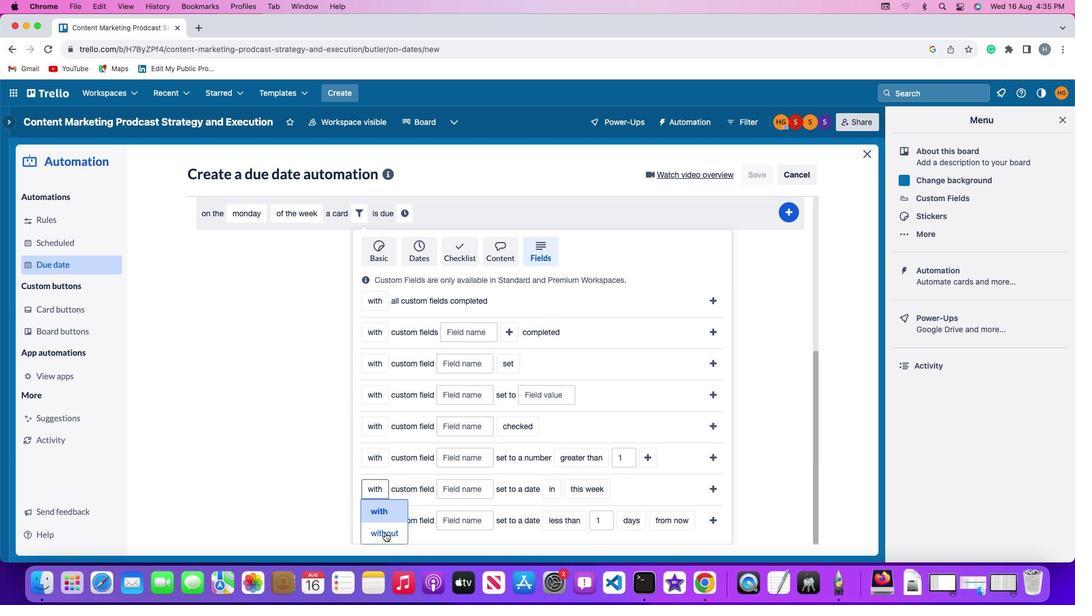 
Action: Mouse pressed left at (382, 531)
Screenshot: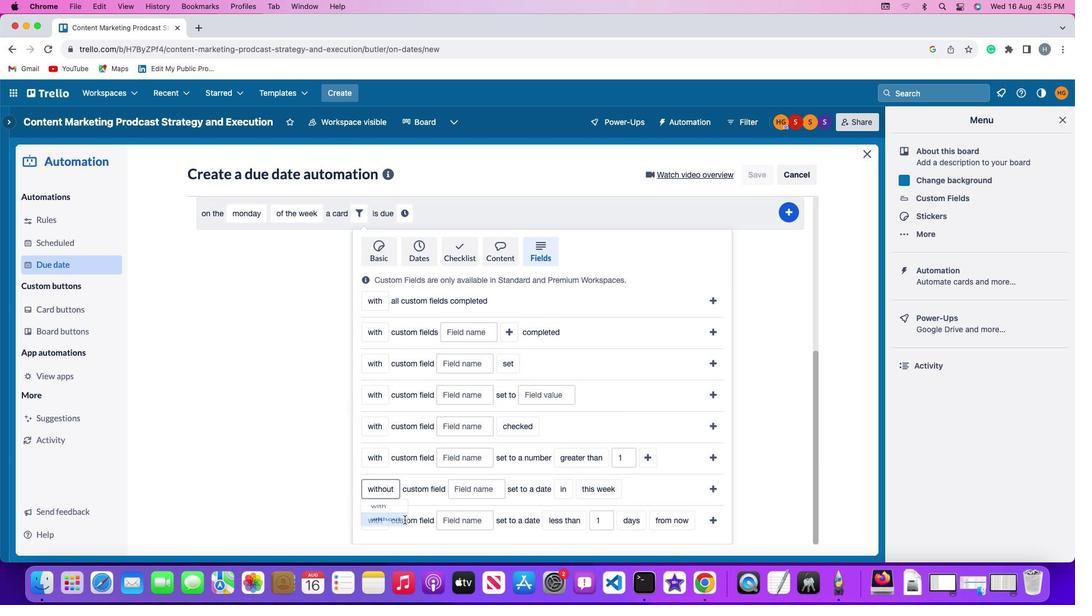 
Action: Mouse moved to (462, 489)
Screenshot: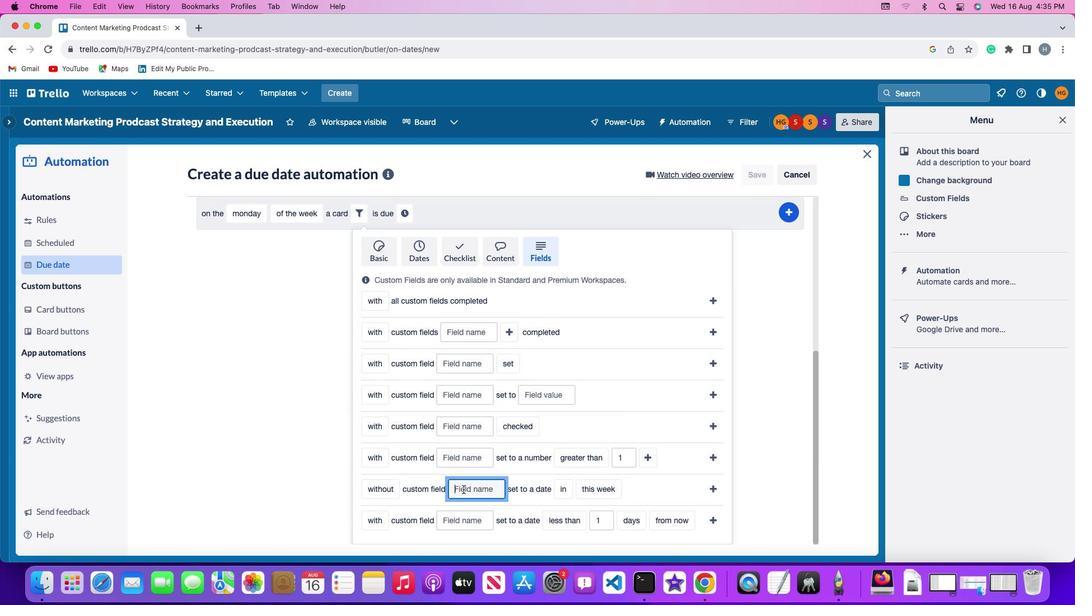 
Action: Mouse pressed left at (462, 489)
Screenshot: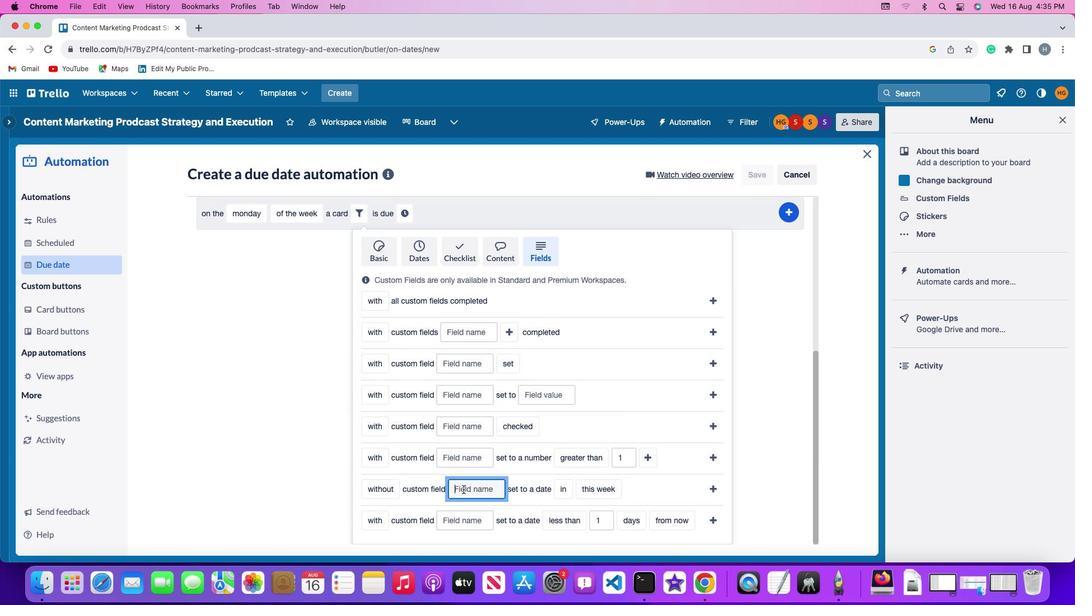 
Action: Mouse moved to (462, 488)
Screenshot: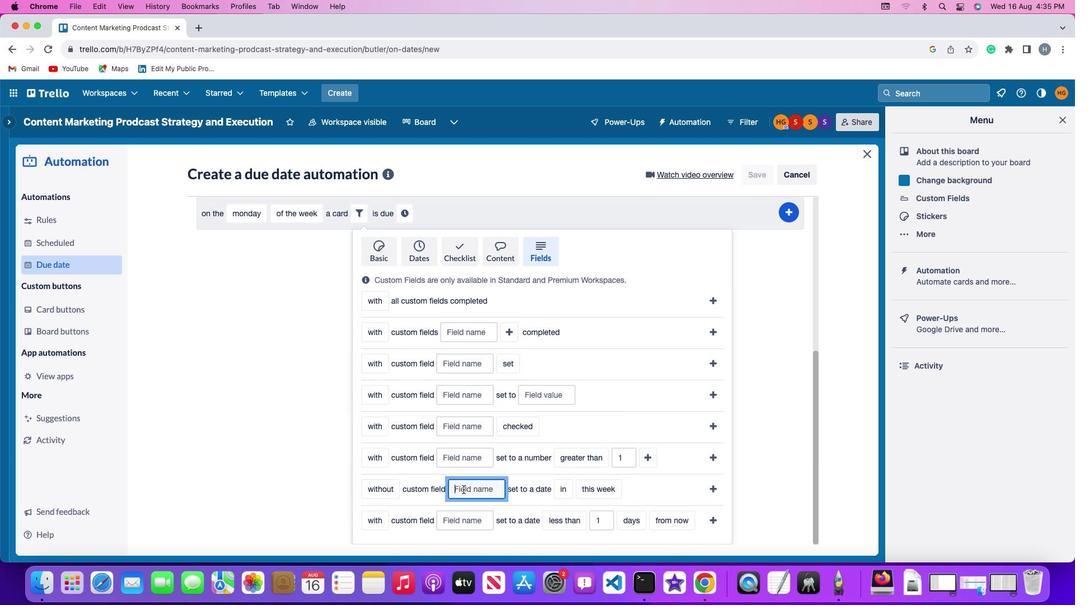 
Action: Key pressed Key.shift'R''e''s''u''m''e'
Screenshot: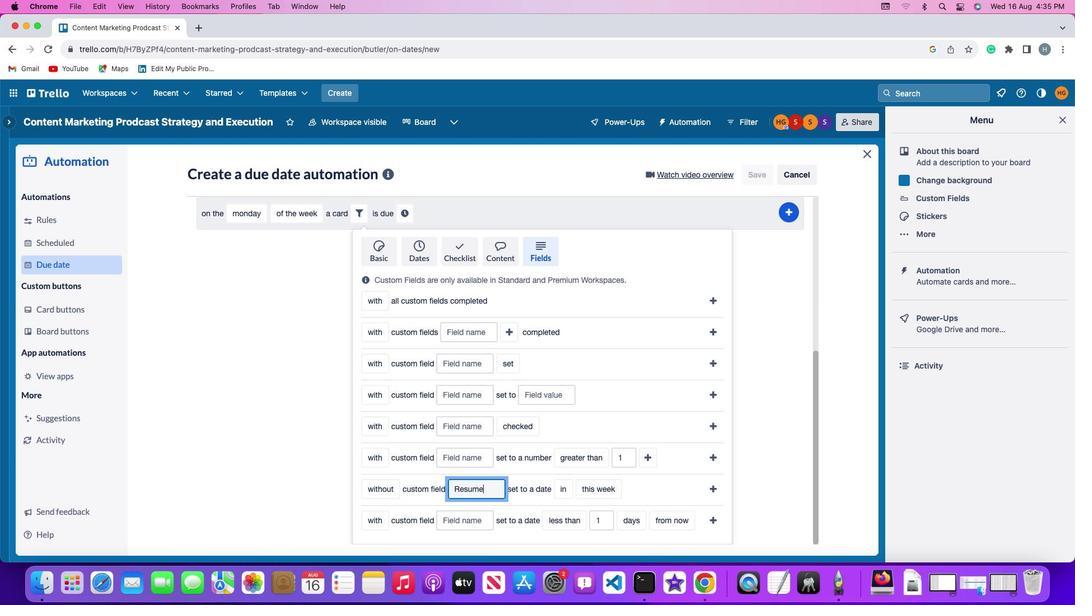 
Action: Mouse moved to (569, 489)
Screenshot: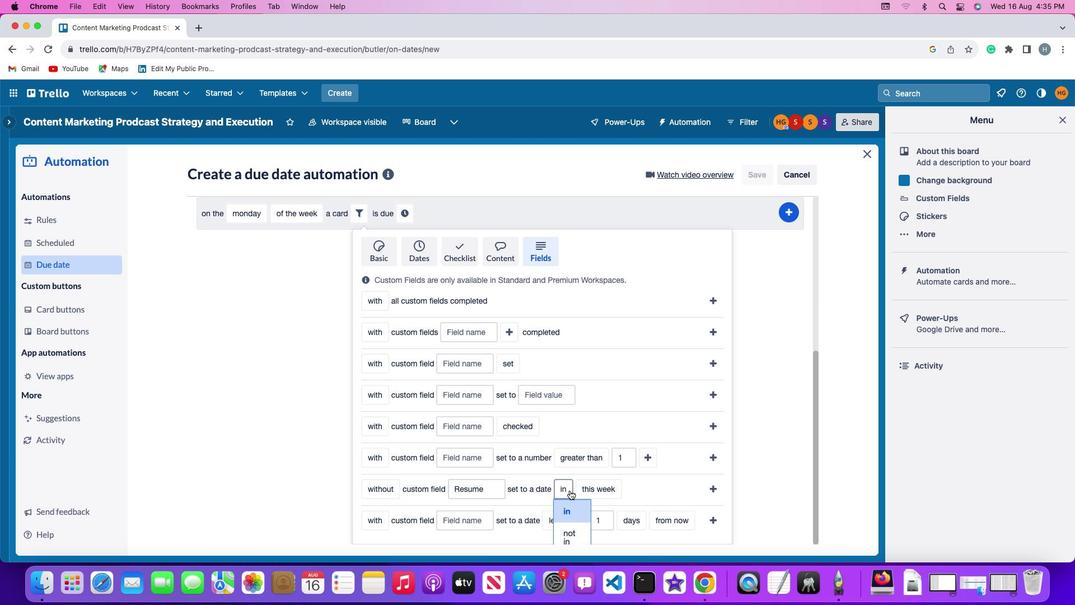 
Action: Mouse pressed left at (569, 489)
Screenshot: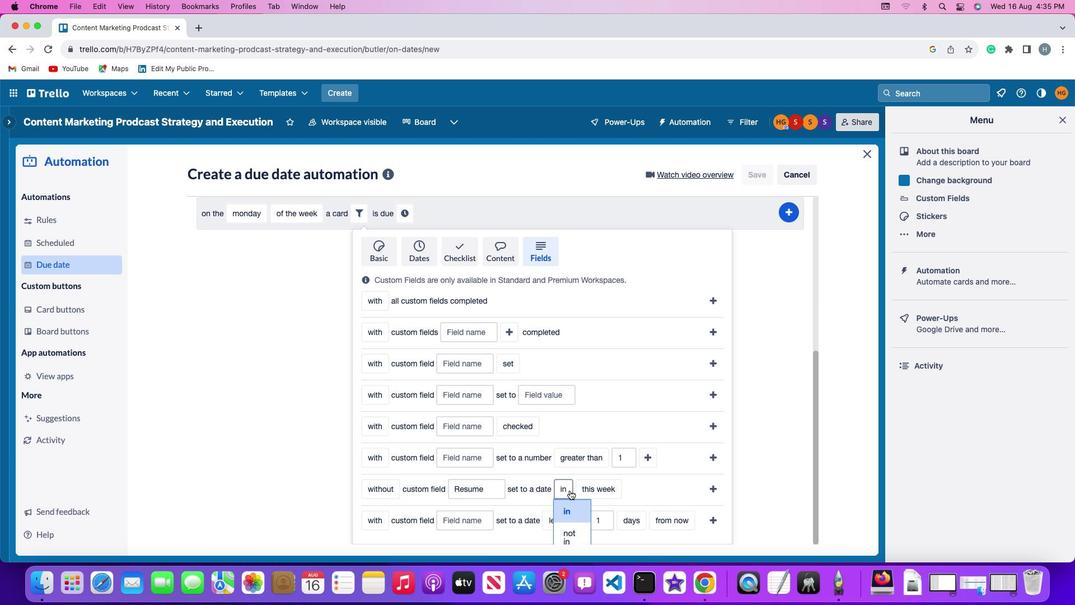 
Action: Mouse moved to (563, 534)
Screenshot: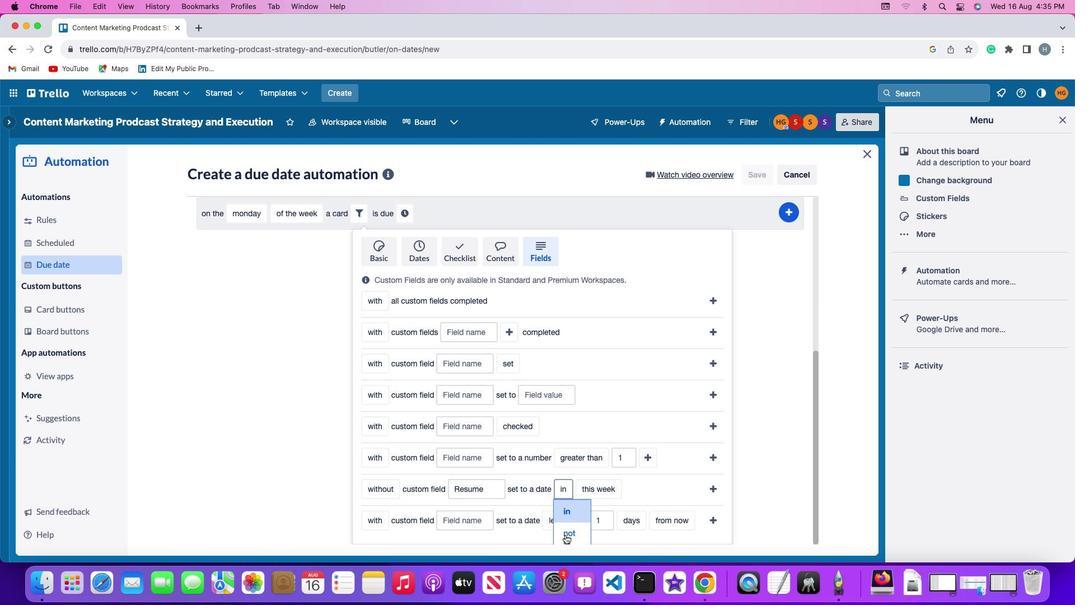 
Action: Mouse pressed left at (563, 534)
Screenshot: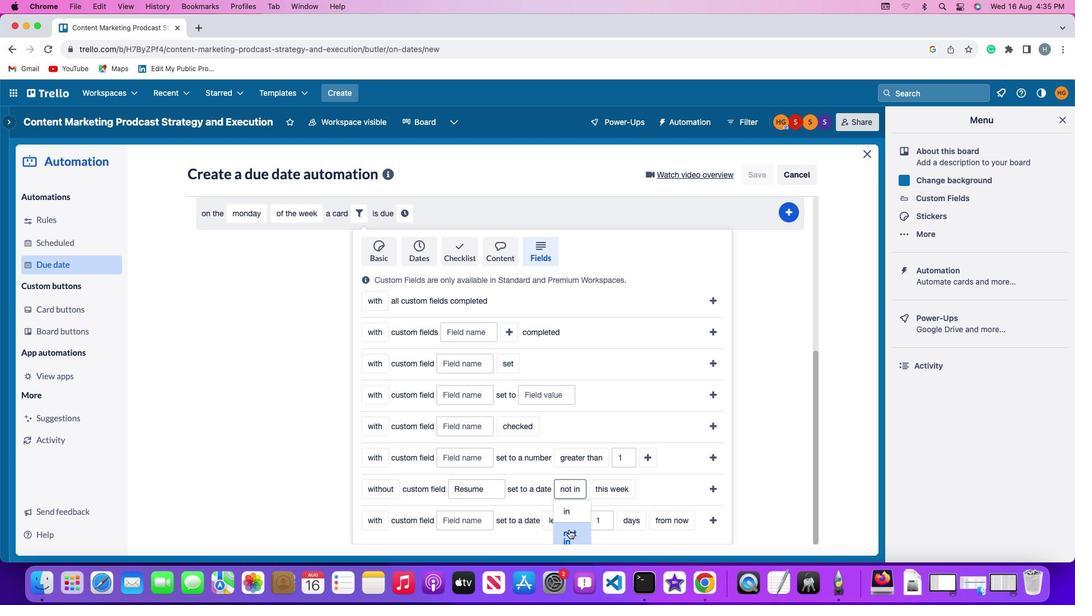 
Action: Mouse moved to (610, 494)
Screenshot: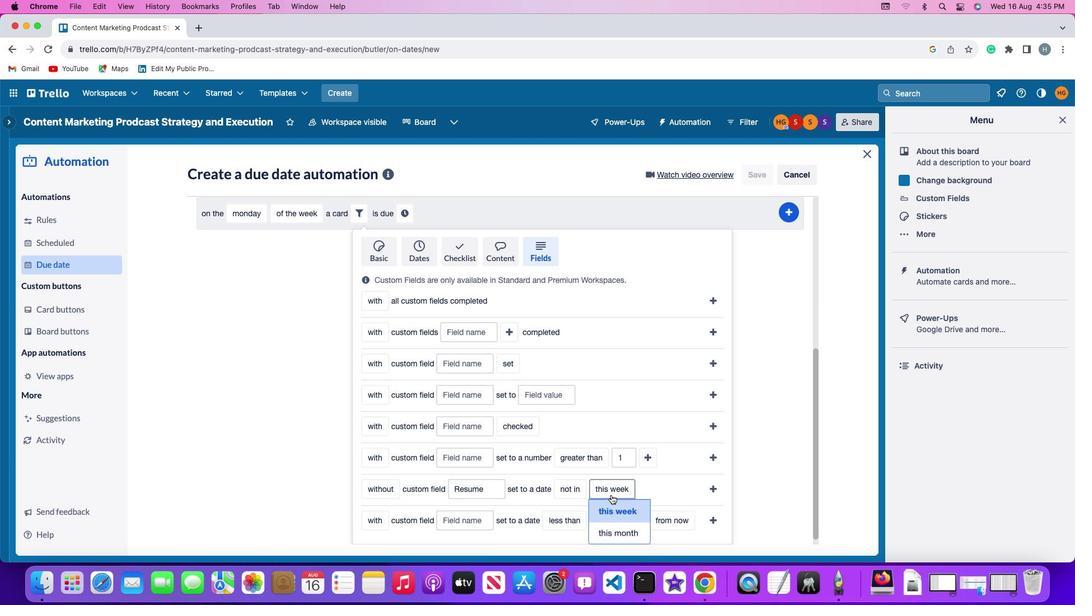 
Action: Mouse pressed left at (610, 494)
Screenshot: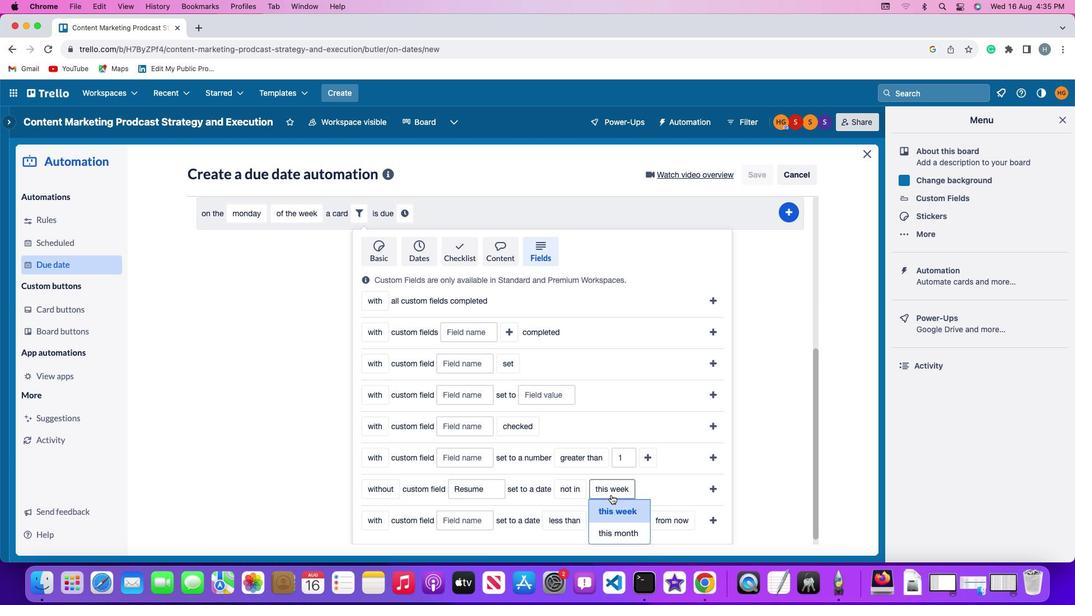 
Action: Mouse moved to (614, 526)
Screenshot: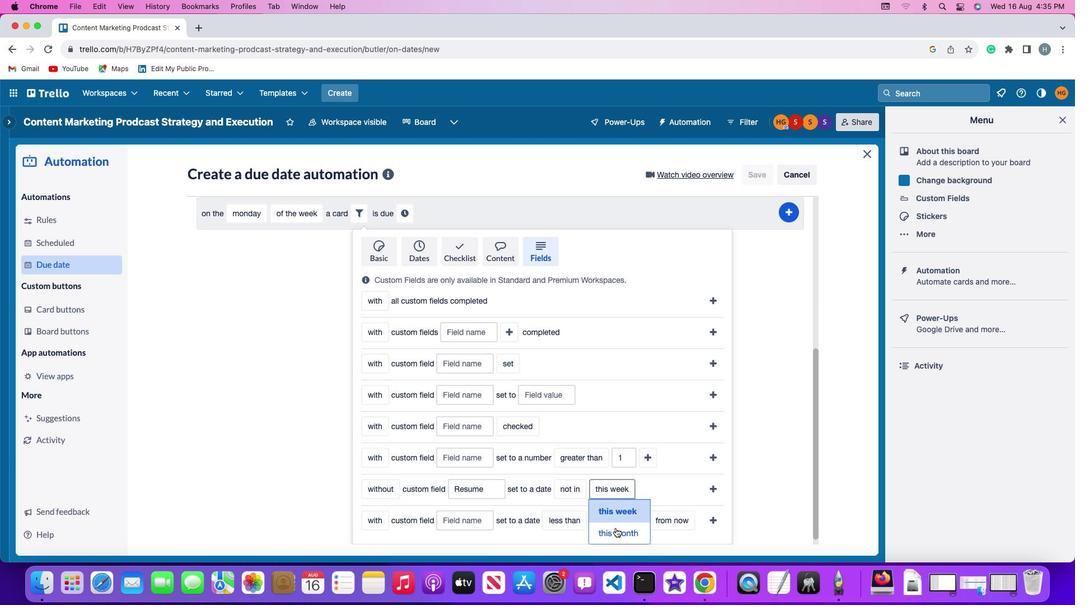 
Action: Mouse pressed left at (614, 526)
Screenshot: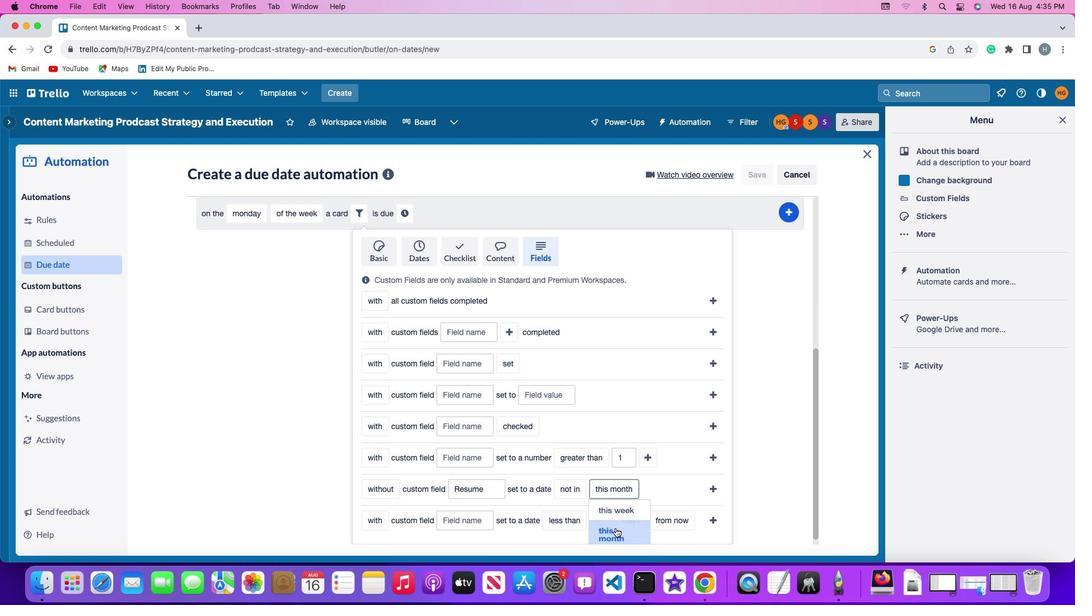 
Action: Mouse moved to (716, 484)
Screenshot: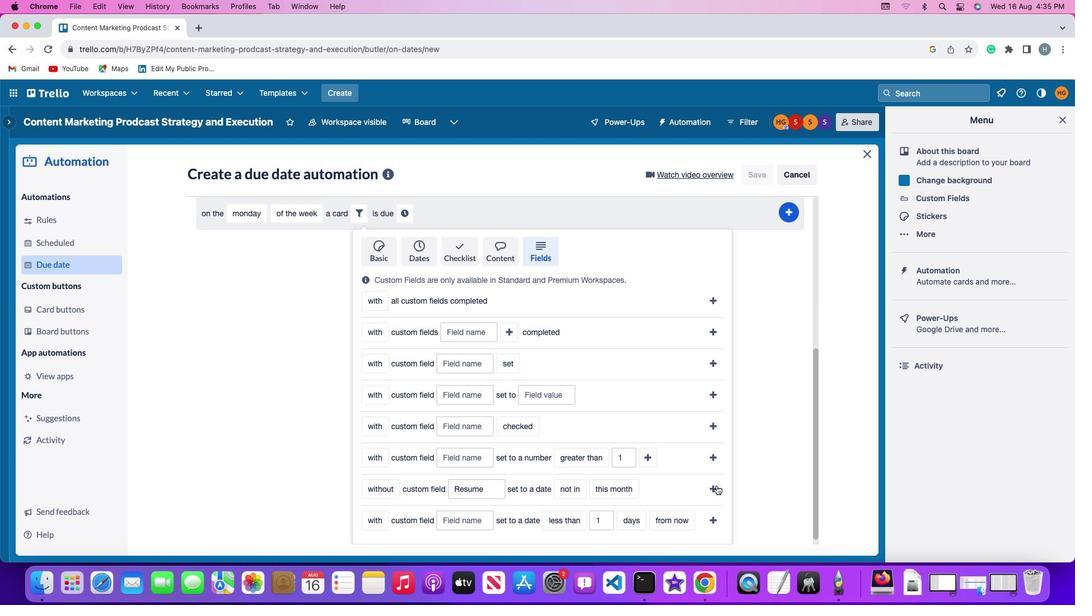 
Action: Mouse pressed left at (716, 484)
Screenshot: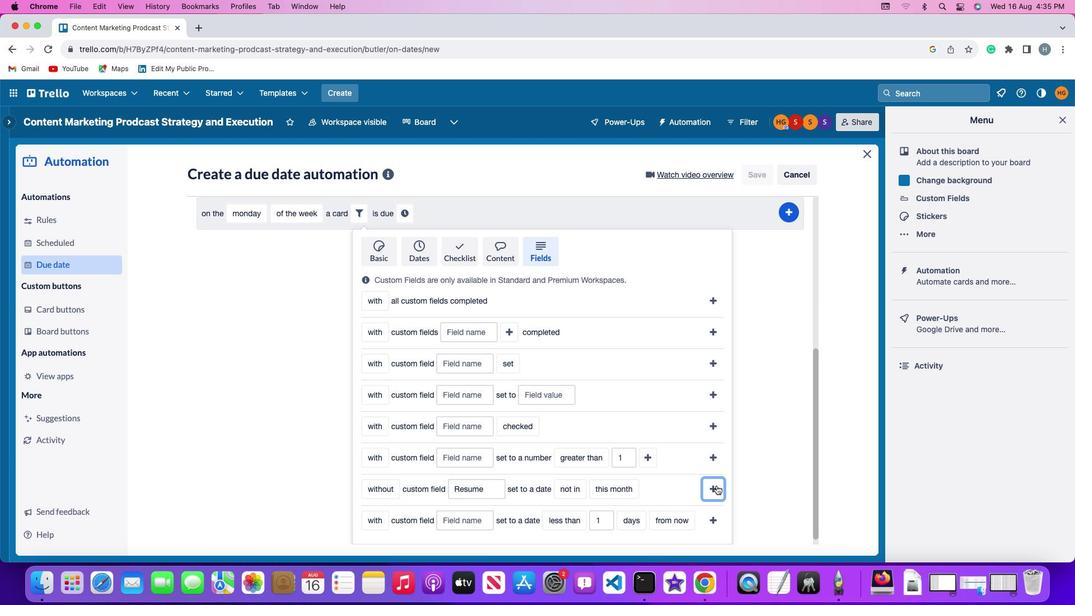 
Action: Mouse moved to (647, 486)
Screenshot: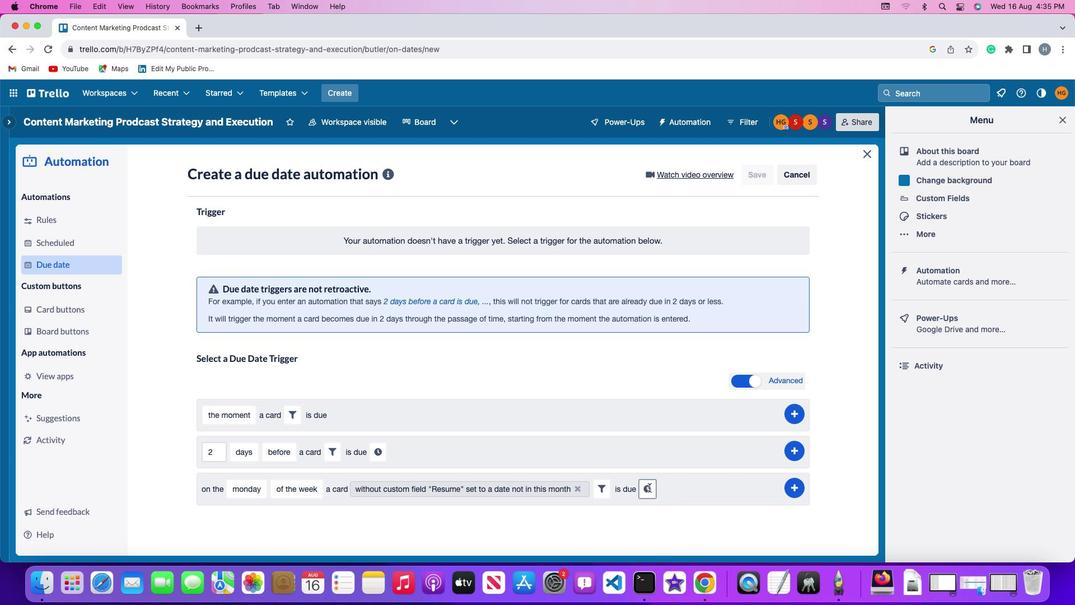 
Action: Mouse pressed left at (647, 486)
Screenshot: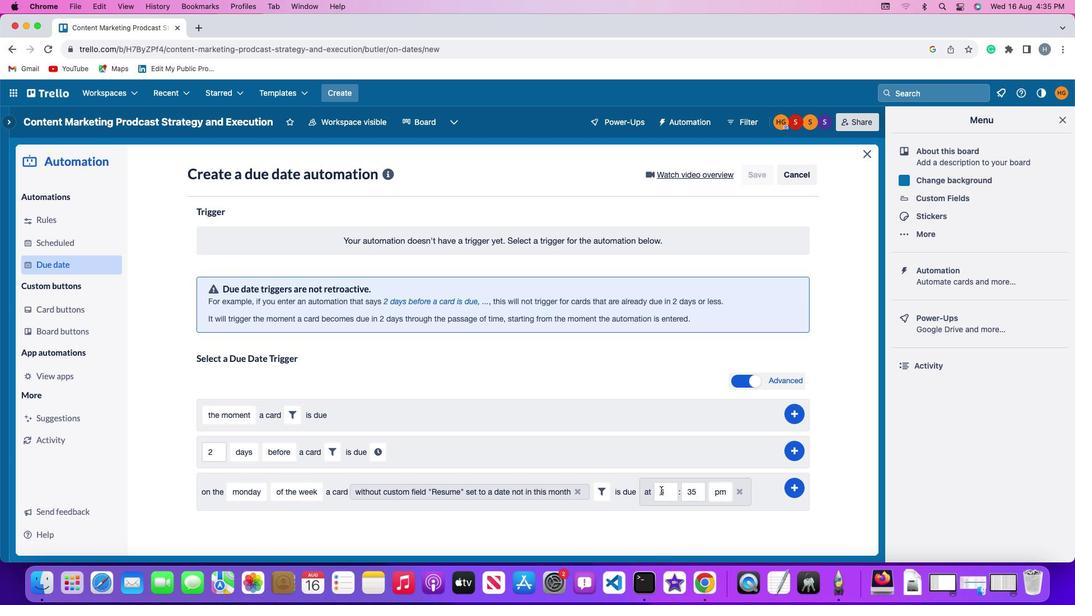 
Action: Mouse moved to (670, 490)
Screenshot: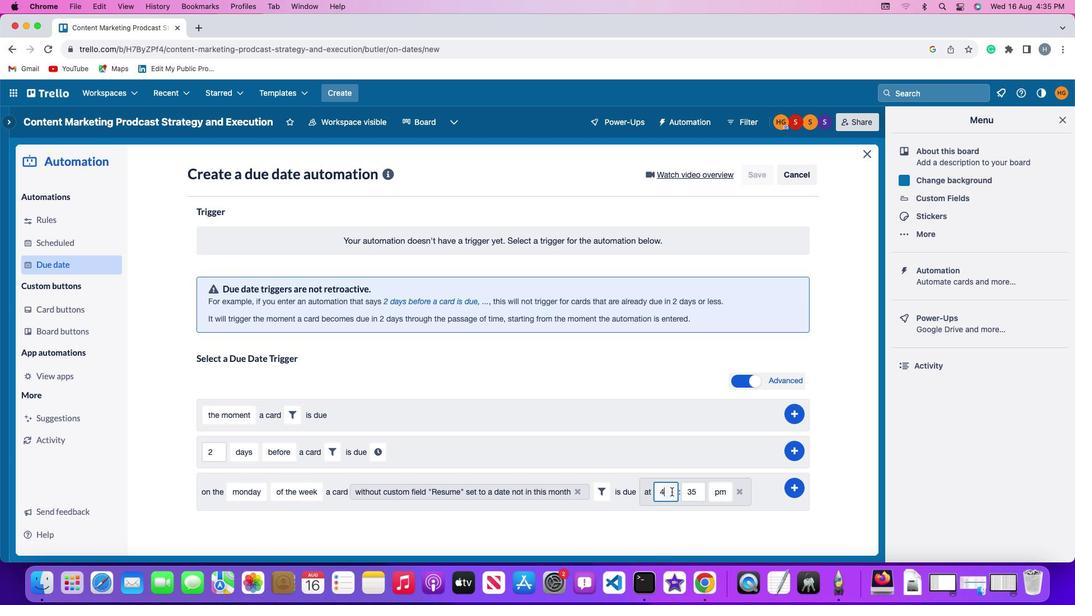 
Action: Mouse pressed left at (670, 490)
Screenshot: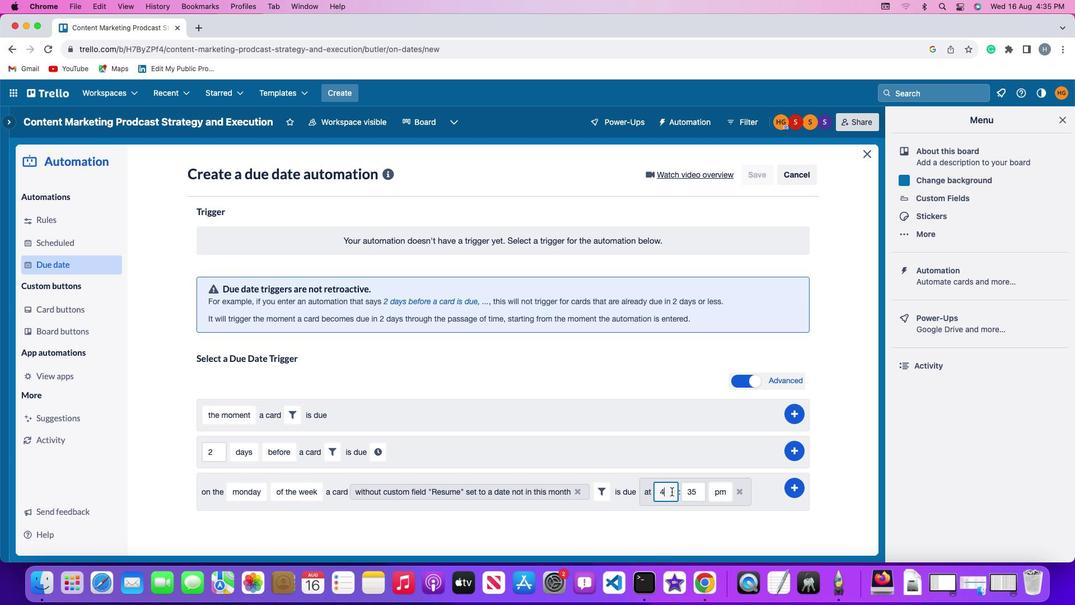 
Action: Key pressed Key.backspace'1''1'
Screenshot: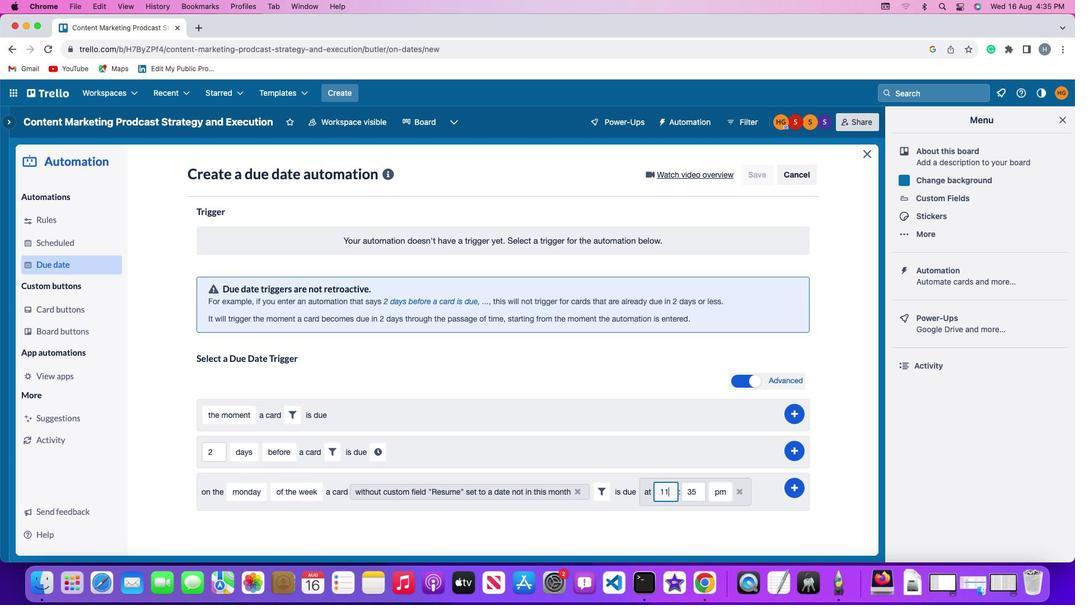 
Action: Mouse moved to (671, 490)
Screenshot: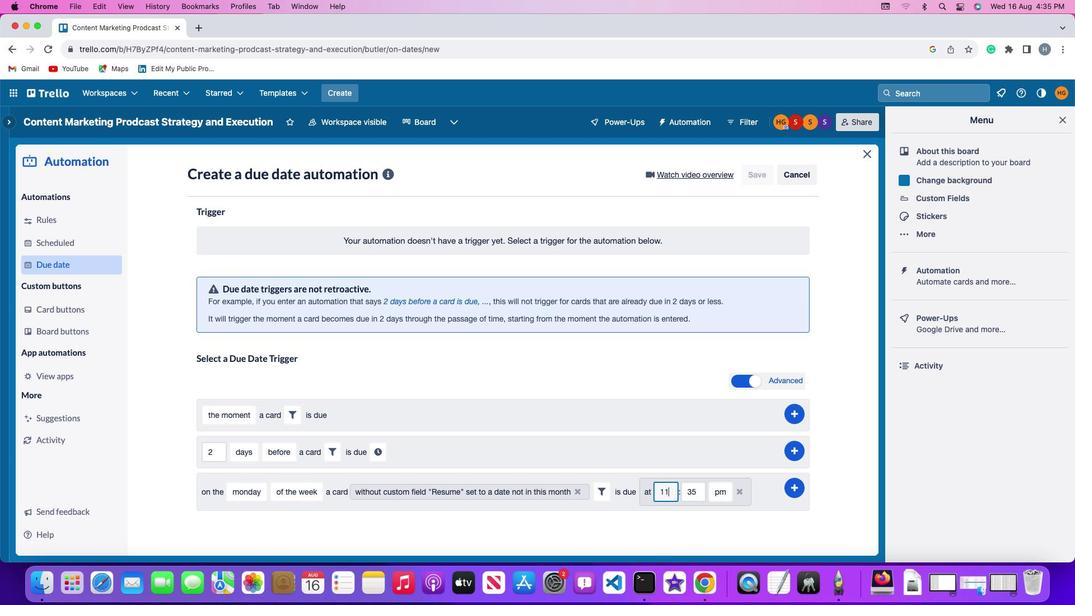 
Action: Key pressed '1'
Screenshot: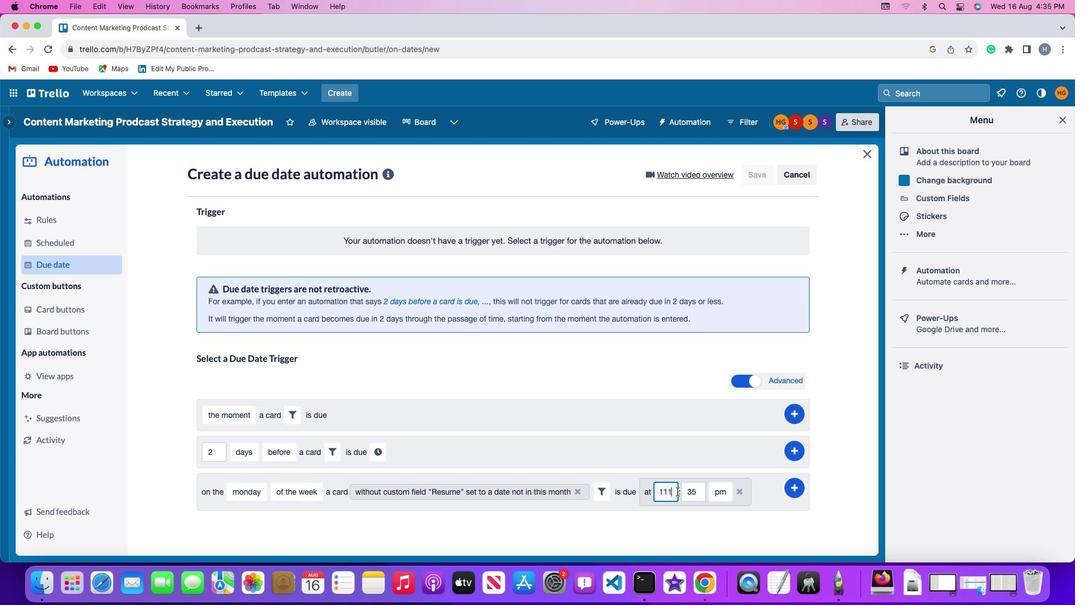 
Action: Mouse moved to (679, 490)
Screenshot: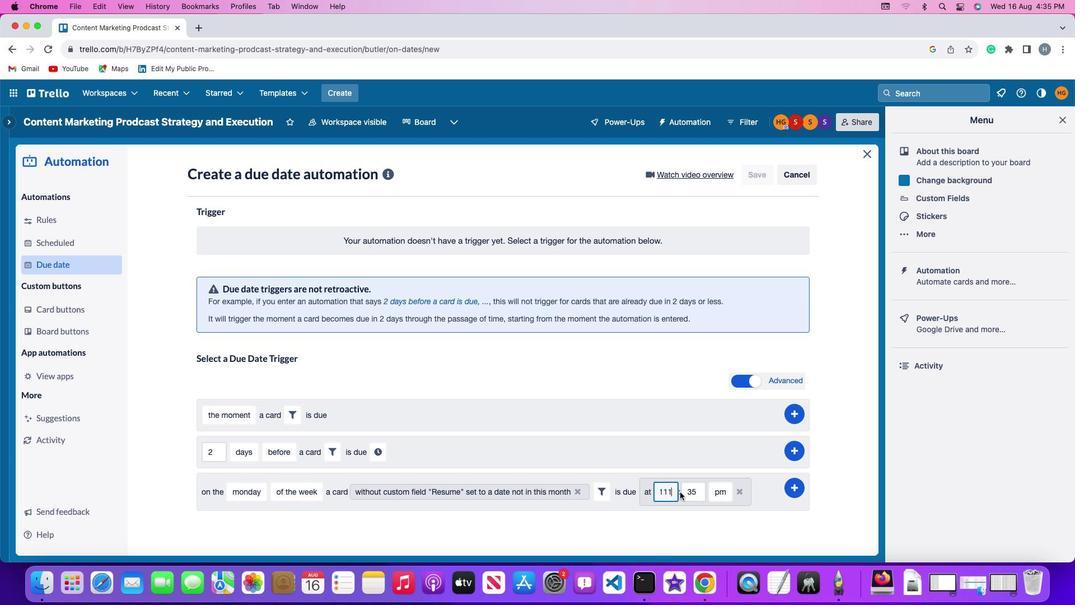 
Action: Key pressed Key.backspace
Screenshot: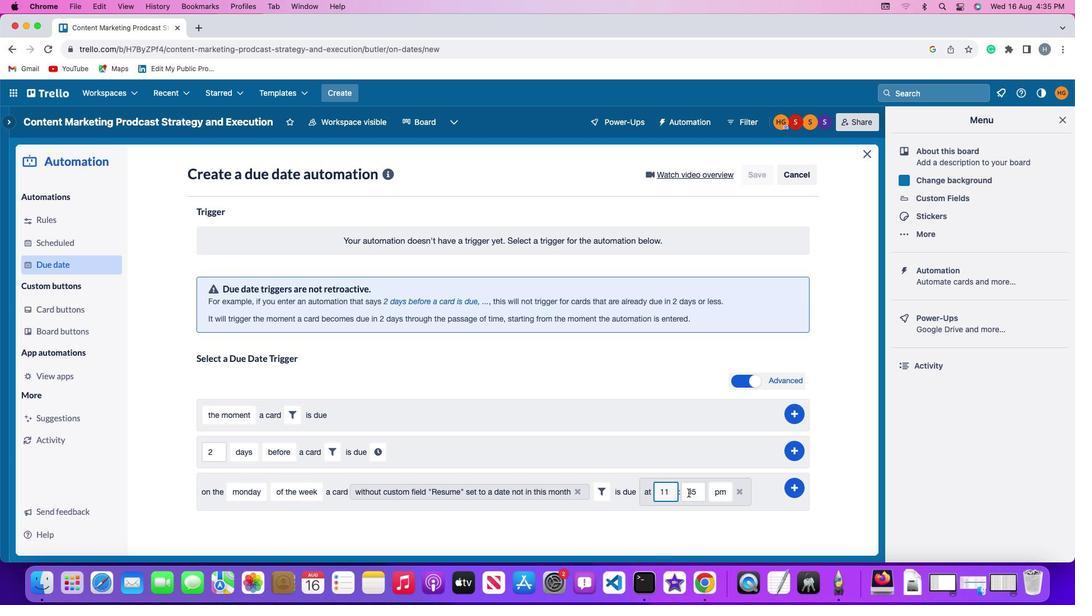 
Action: Mouse moved to (700, 490)
Screenshot: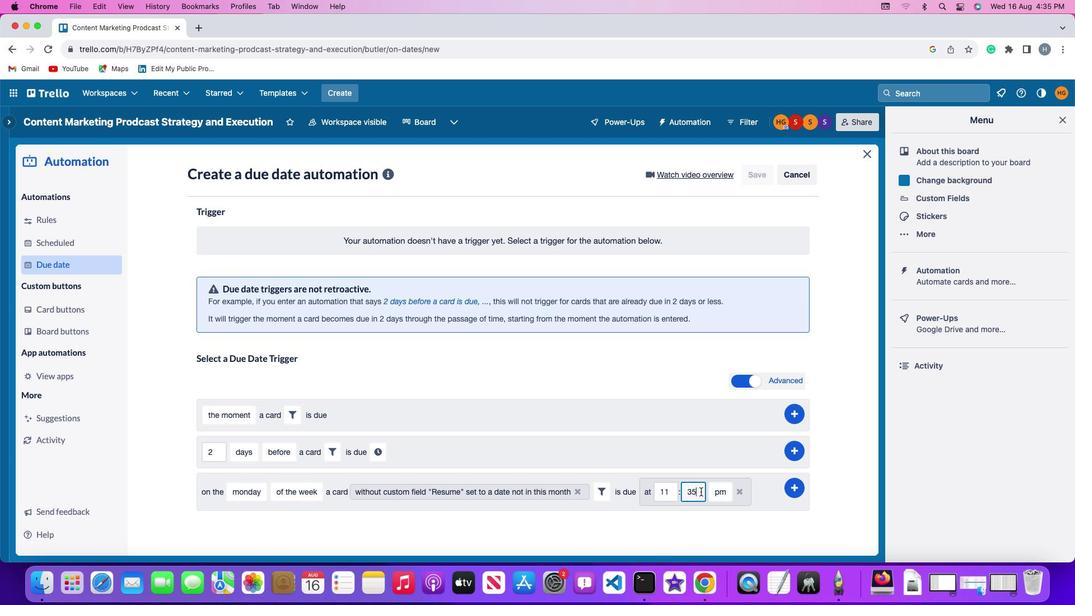 
Action: Mouse pressed left at (700, 490)
Screenshot: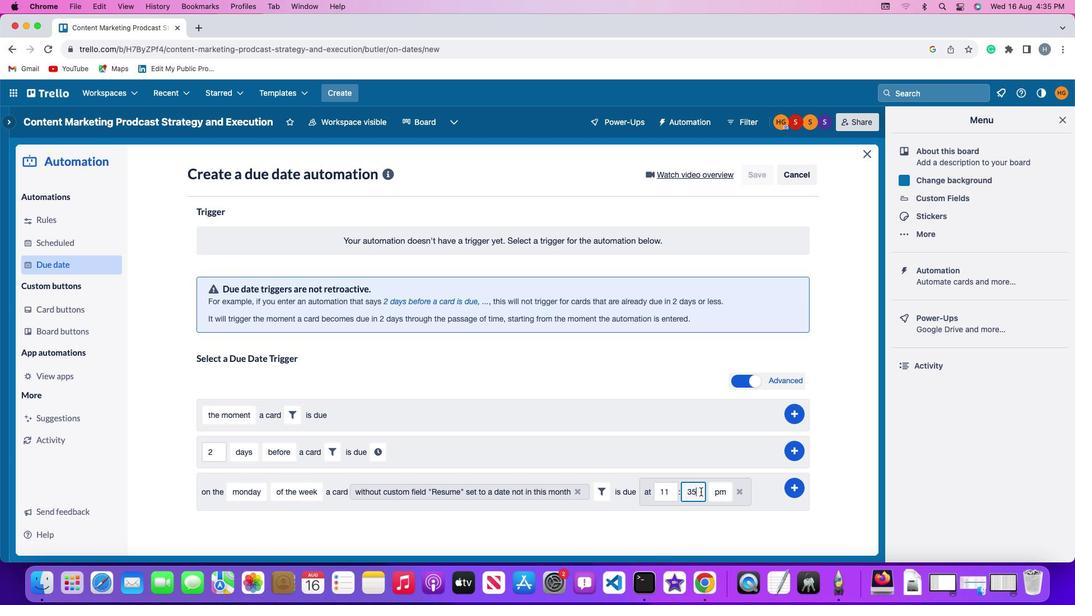 
Action: Key pressed Key.backspaceKey.backspace'0''0'
Screenshot: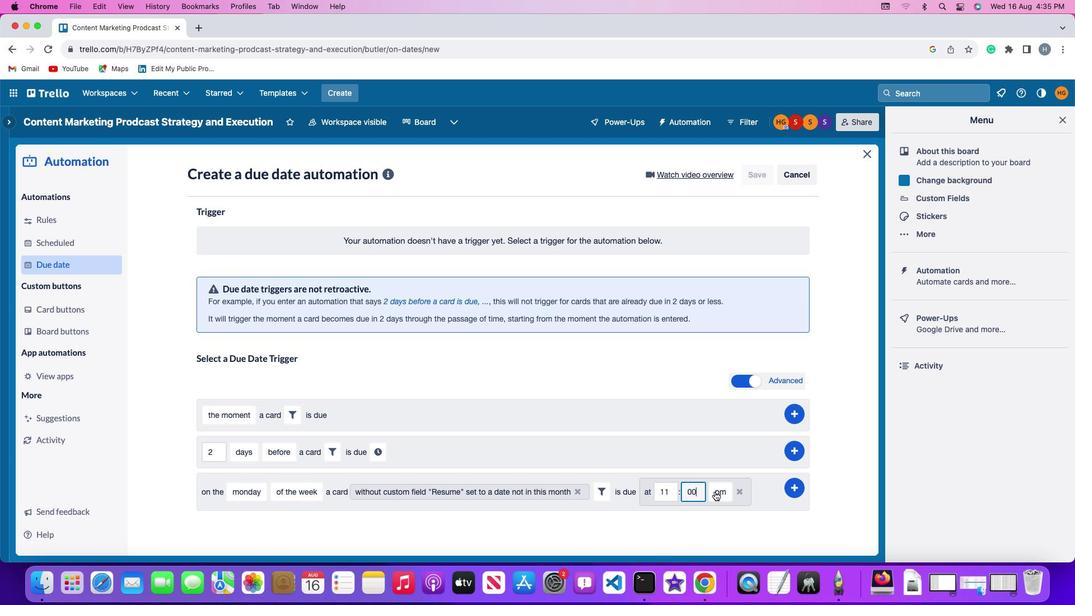 
Action: Mouse moved to (722, 489)
Screenshot: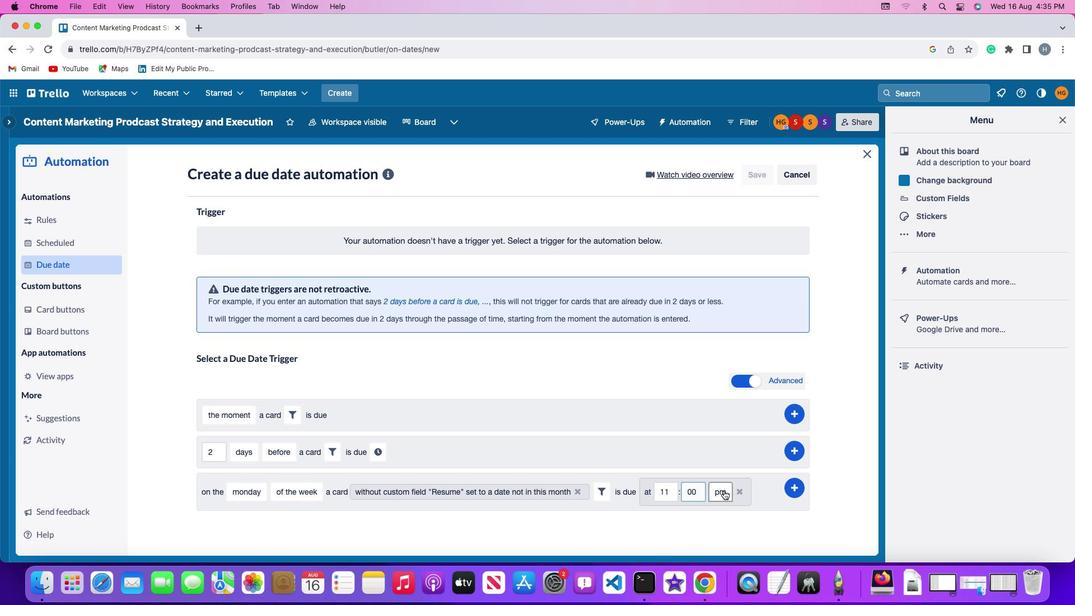 
Action: Mouse pressed left at (722, 489)
Screenshot: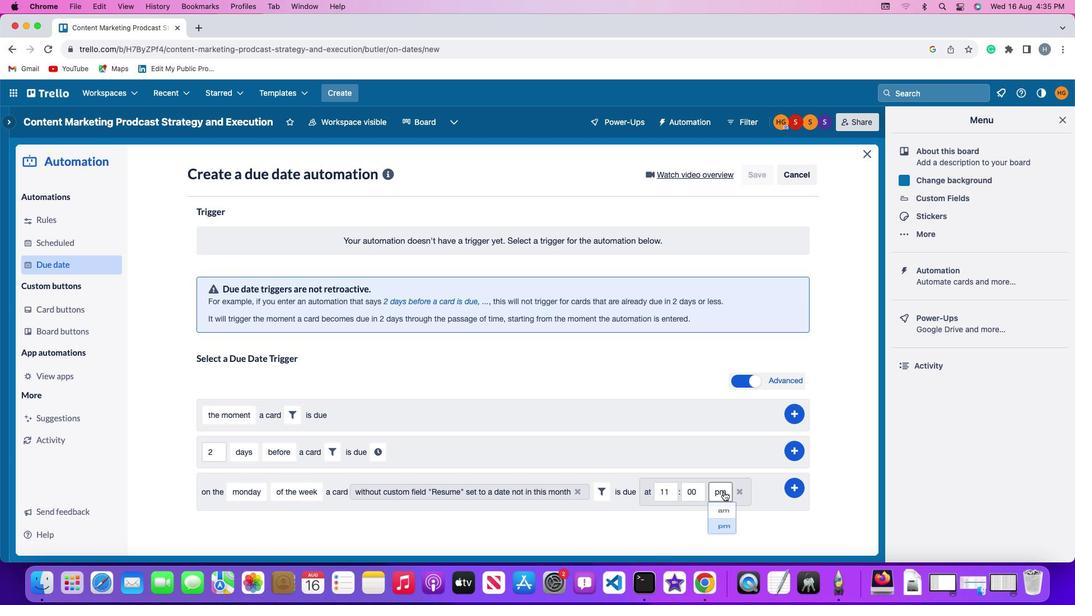 
Action: Mouse moved to (721, 508)
Screenshot: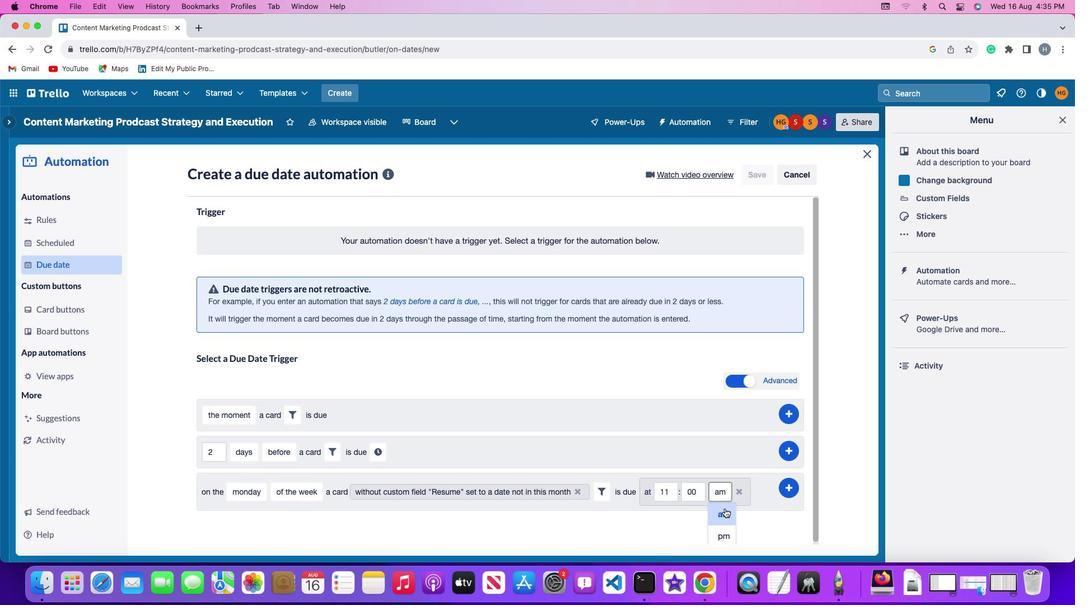 
Action: Mouse pressed left at (721, 508)
Screenshot: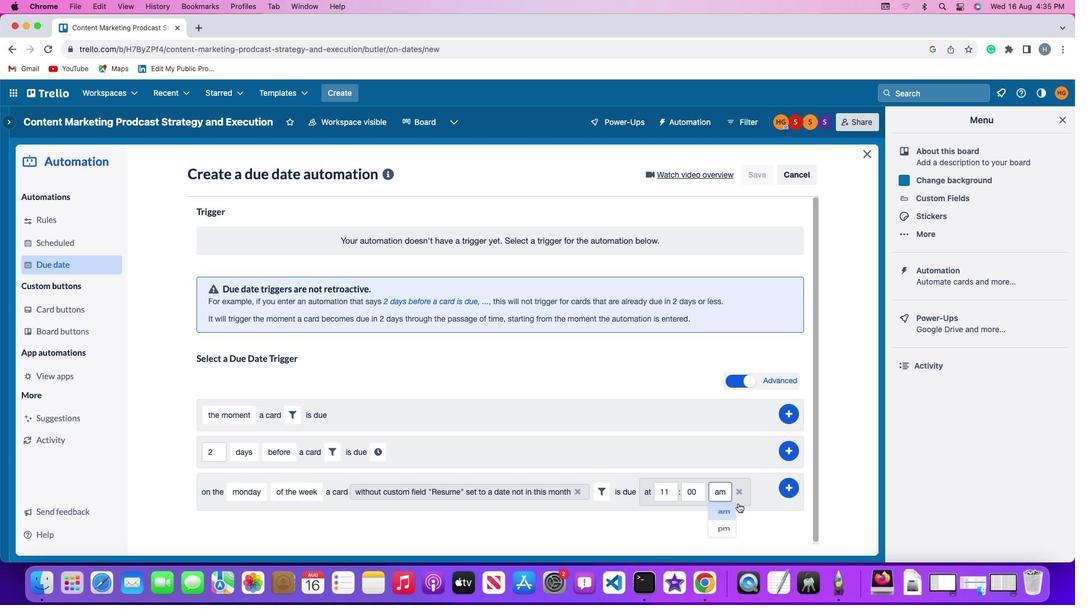 
Action: Mouse moved to (791, 485)
Screenshot: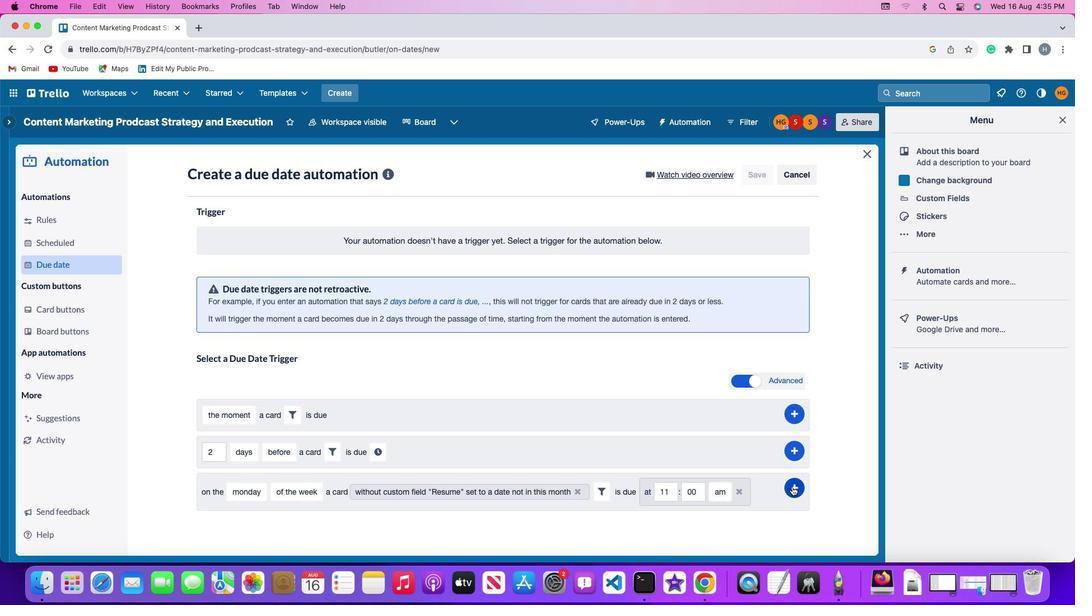 
Action: Mouse pressed left at (791, 485)
Screenshot: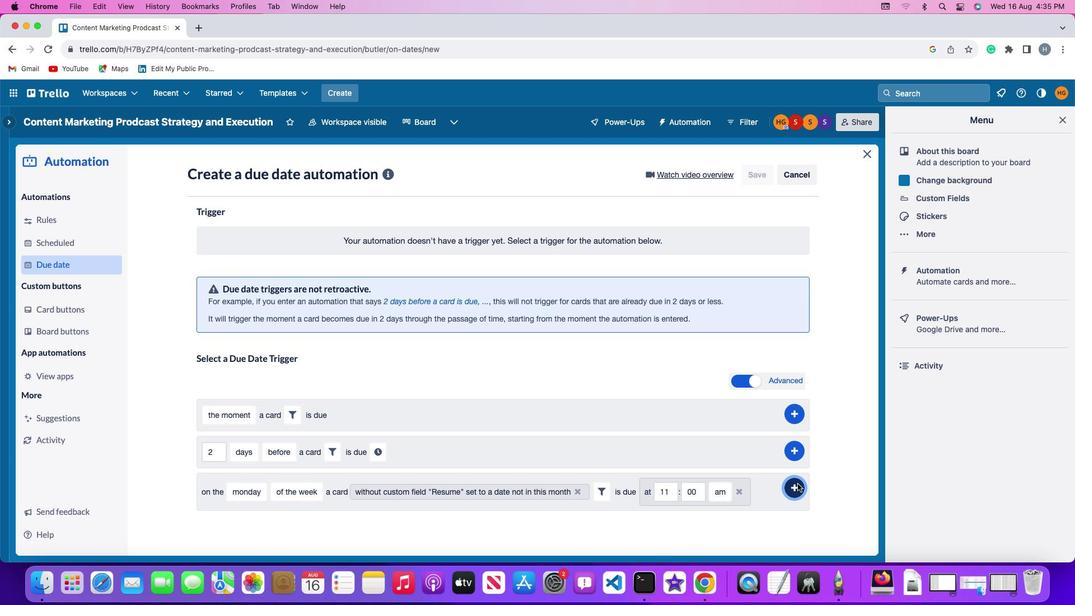 
Action: Mouse moved to (841, 412)
Screenshot: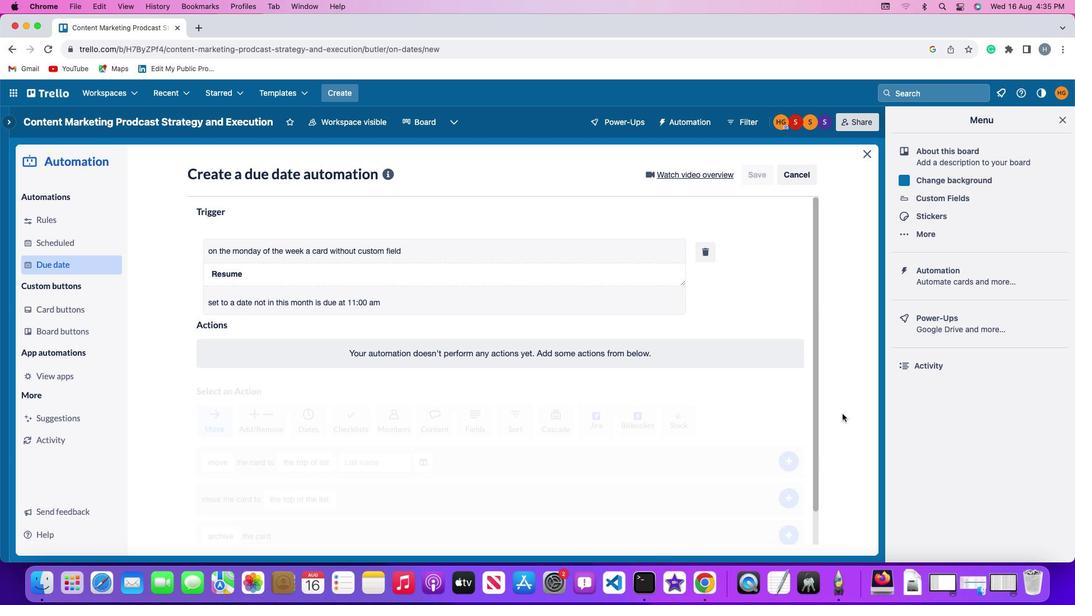 
